 Task: Look for space in Zheleznovodsk, Russia from 8th June, 2023 to 16th June, 2023 for 2 adults in price range Rs.10000 to Rs.15000. Place can be entire place with 1  bedroom having 1 bed and 1 bathroom. Property type can be house, flat, guest house, hotel. Booking option can be shelf check-in. Required host language is English.
Action: Mouse moved to (483, 103)
Screenshot: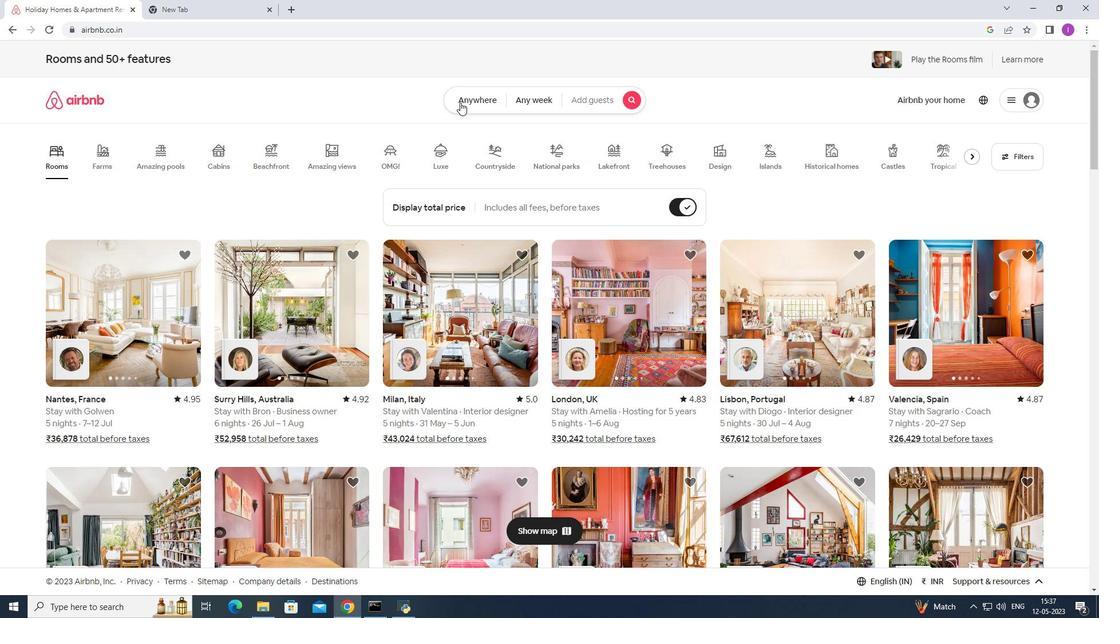 
Action: Mouse pressed left at (483, 103)
Screenshot: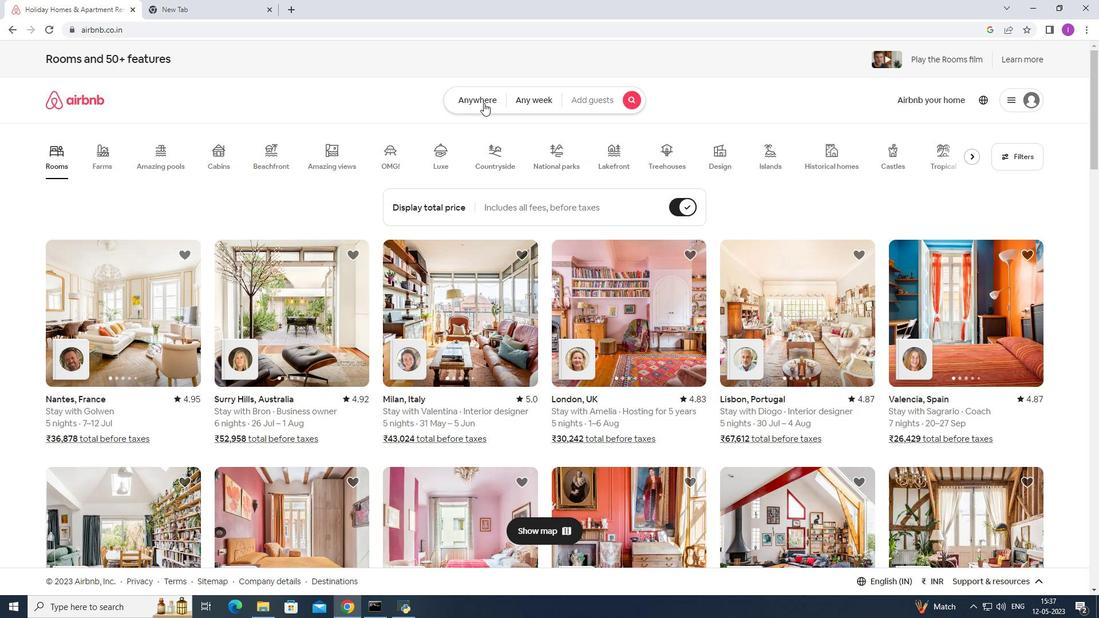 
Action: Mouse moved to (363, 151)
Screenshot: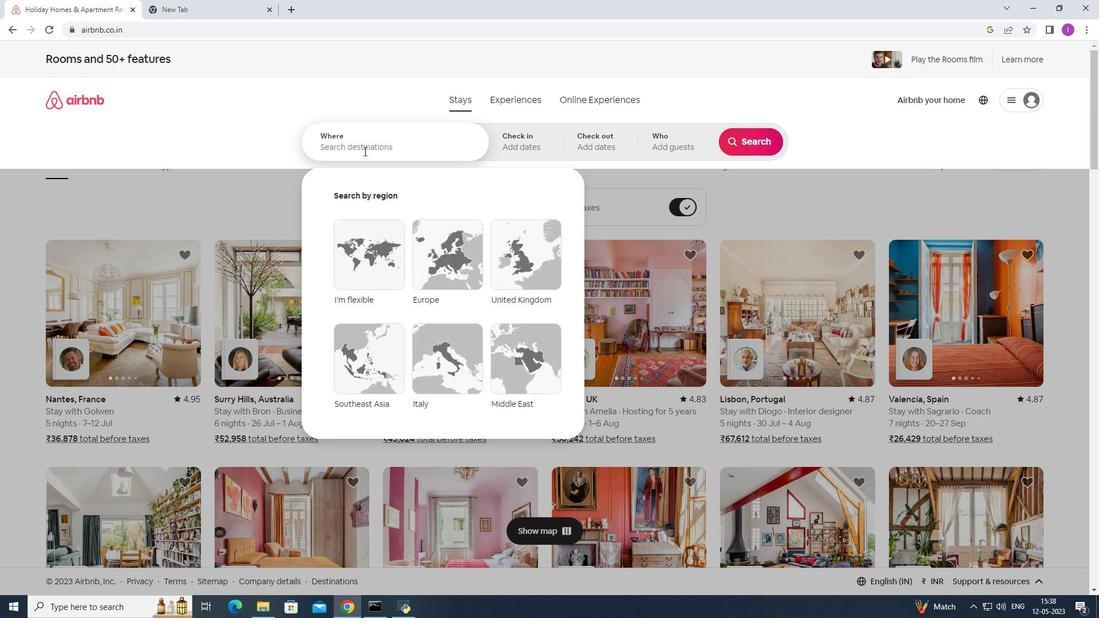 
Action: Mouse pressed left at (363, 151)
Screenshot: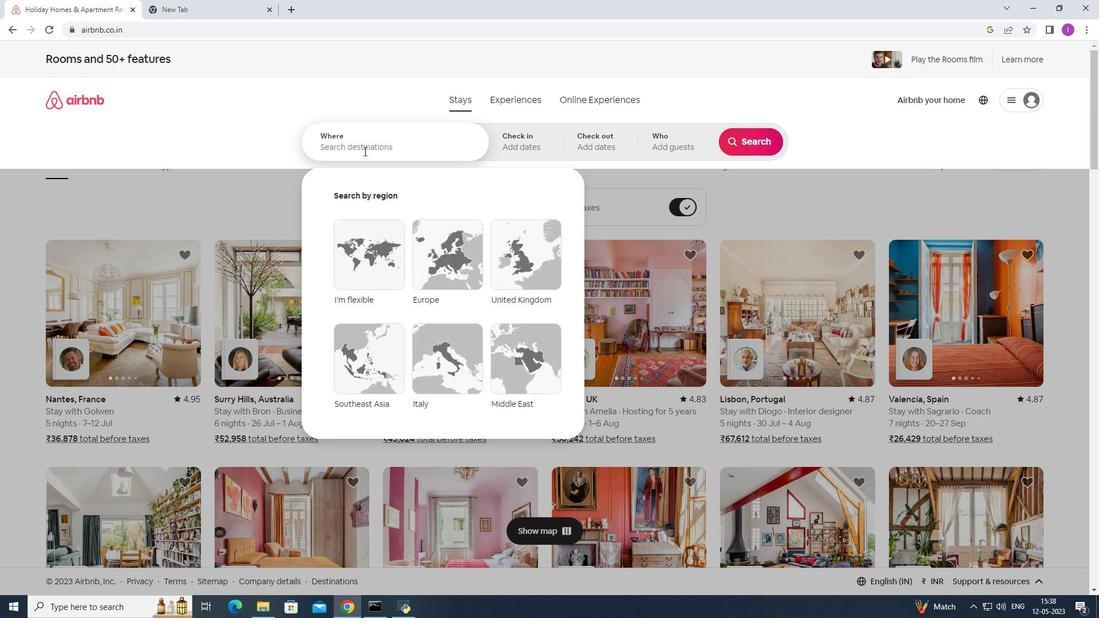 
Action: Key pressed <Key.shift>Zheleznovodsdk,<Key.shift><Key.shift><Key.shift><Key.shift><Key.shift>Russia
Screenshot: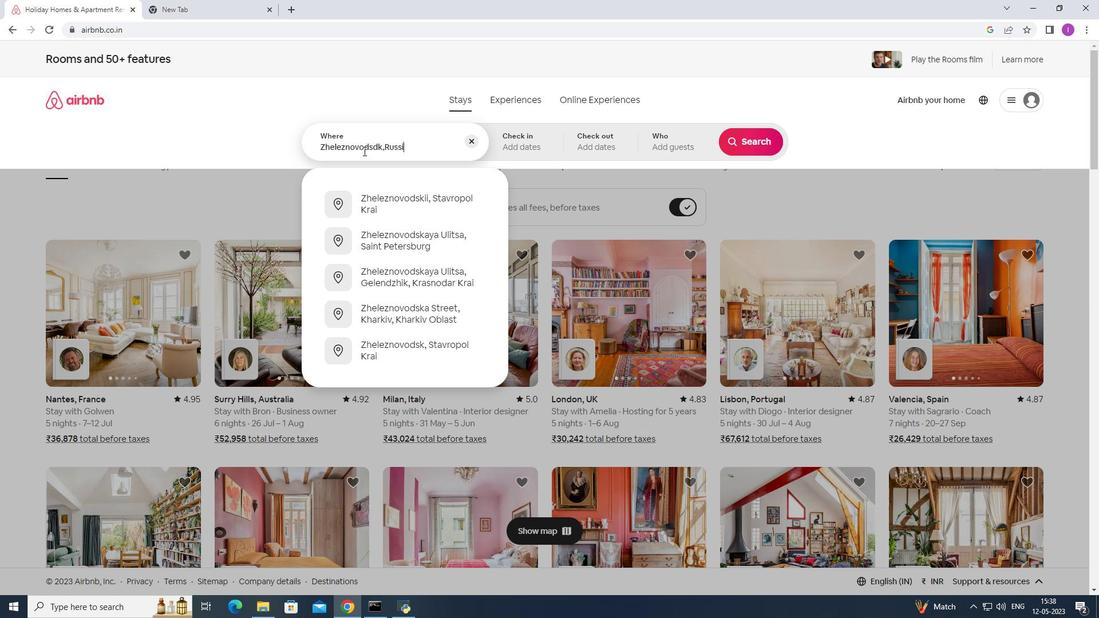 
Action: Mouse moved to (538, 142)
Screenshot: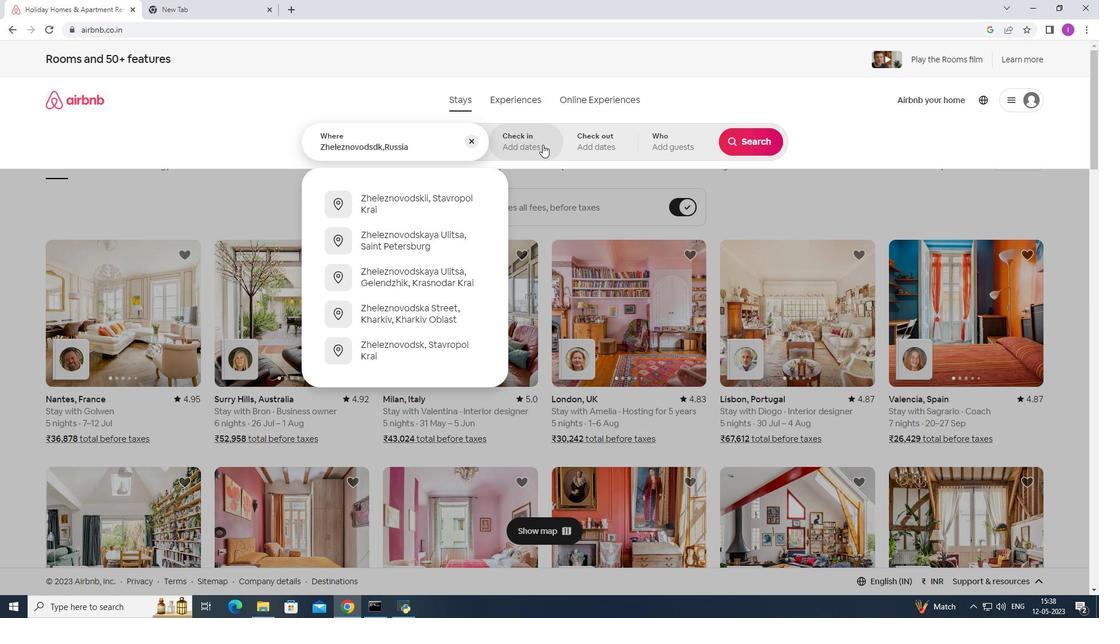 
Action: Mouse pressed left at (538, 142)
Screenshot: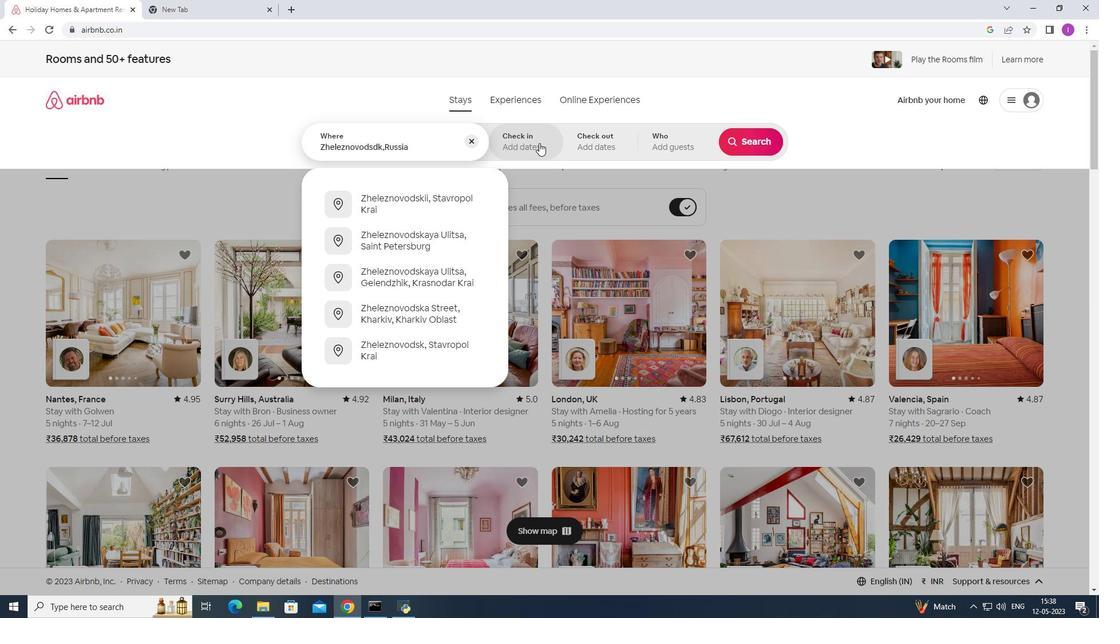 
Action: Mouse moved to (747, 227)
Screenshot: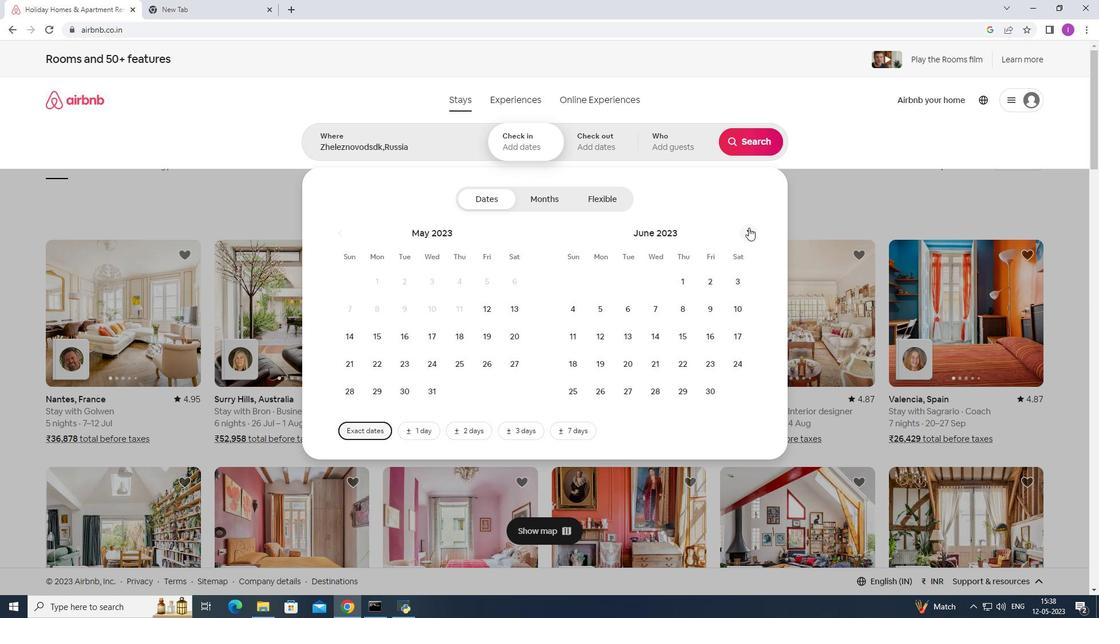
Action: Mouse pressed left at (747, 227)
Screenshot: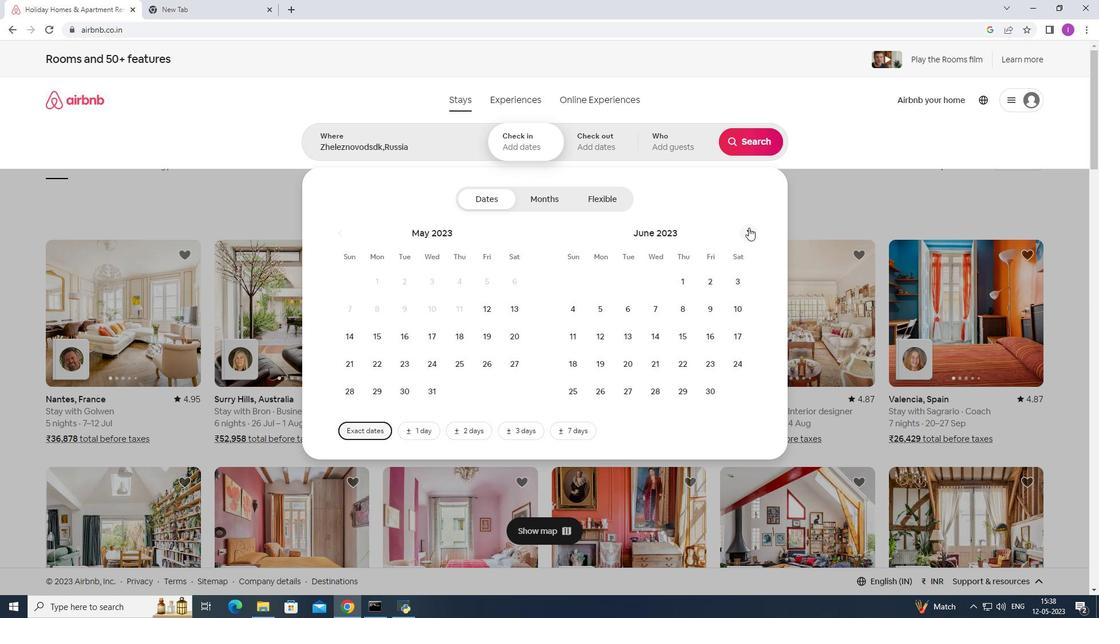 
Action: Mouse moved to (456, 310)
Screenshot: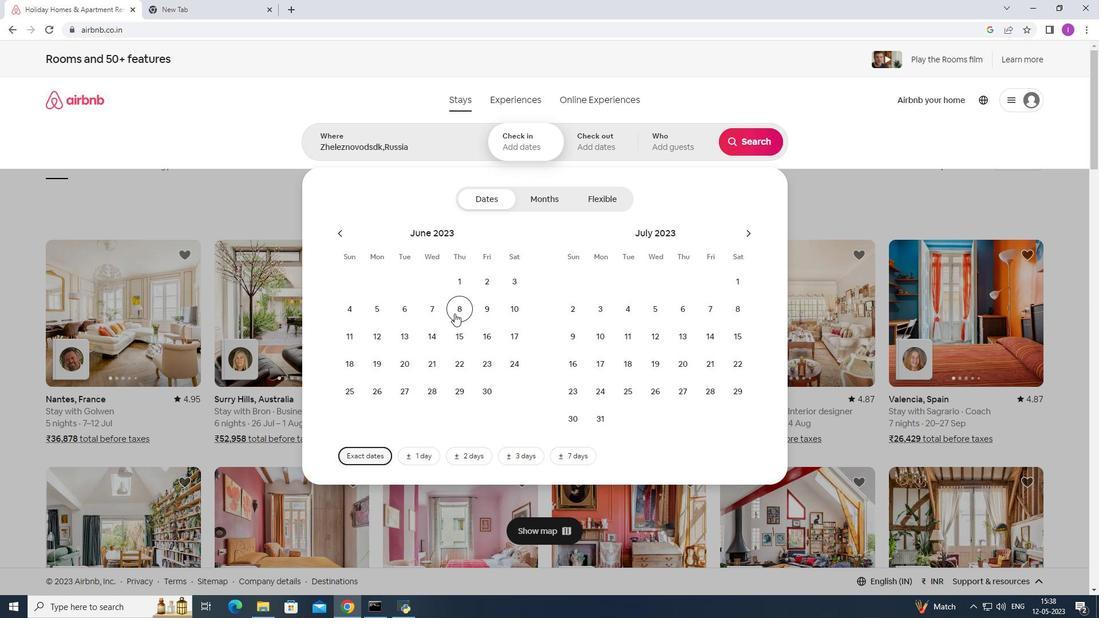 
Action: Mouse pressed left at (456, 310)
Screenshot: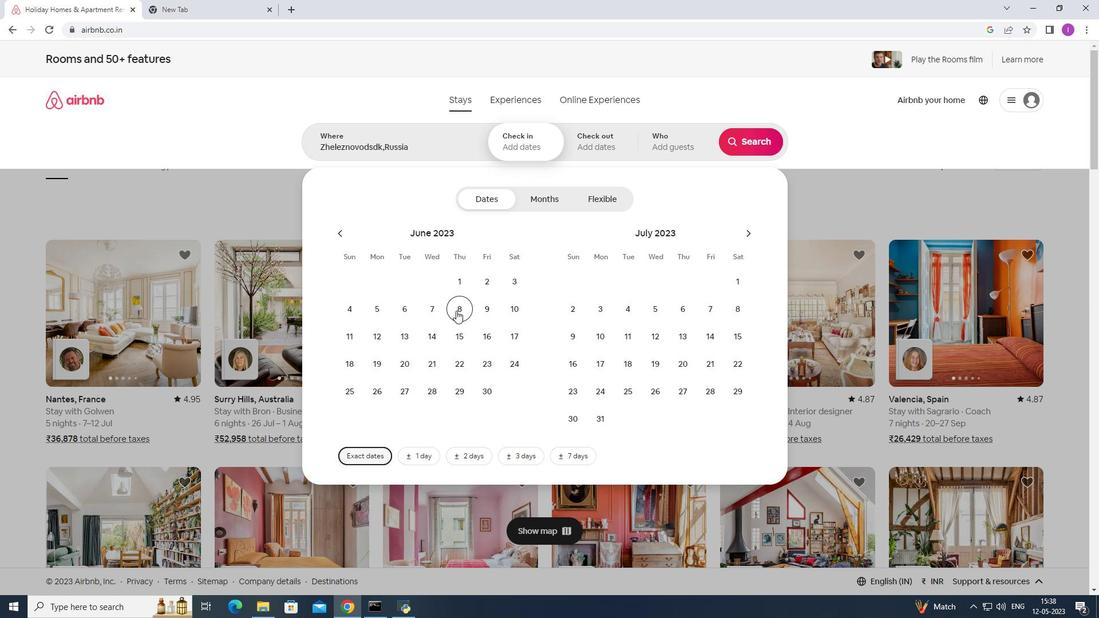 
Action: Mouse moved to (488, 335)
Screenshot: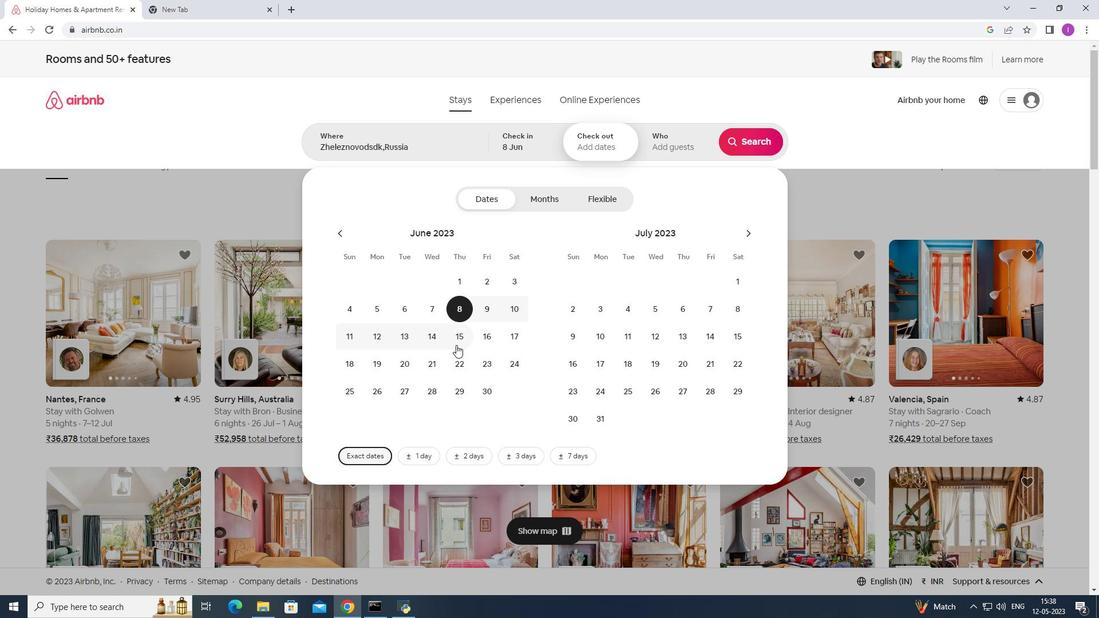 
Action: Mouse pressed left at (488, 335)
Screenshot: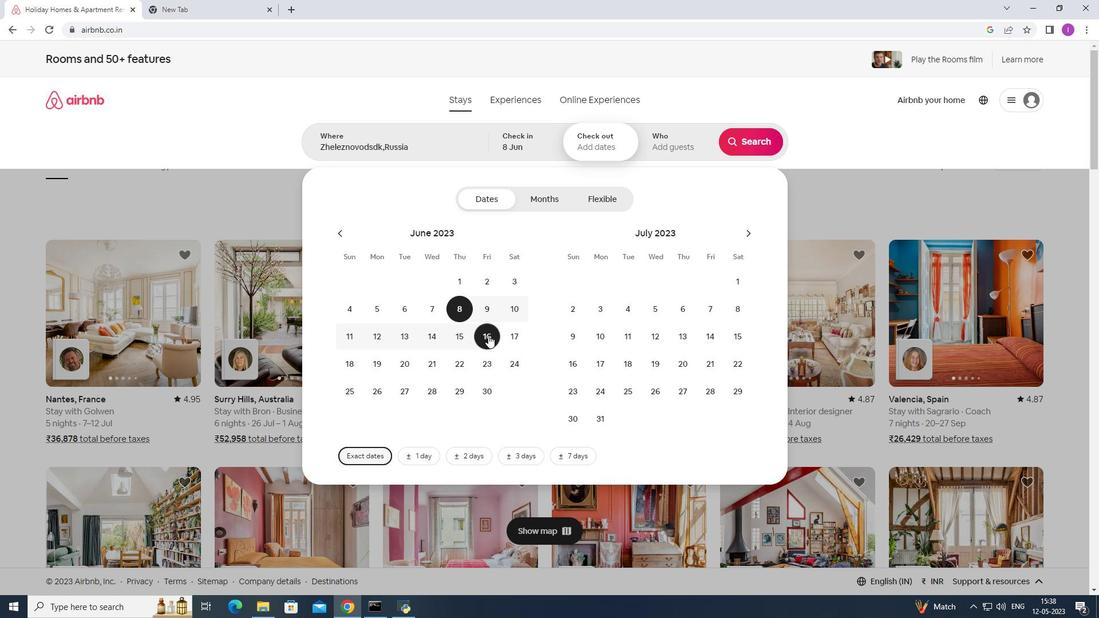 
Action: Mouse moved to (677, 152)
Screenshot: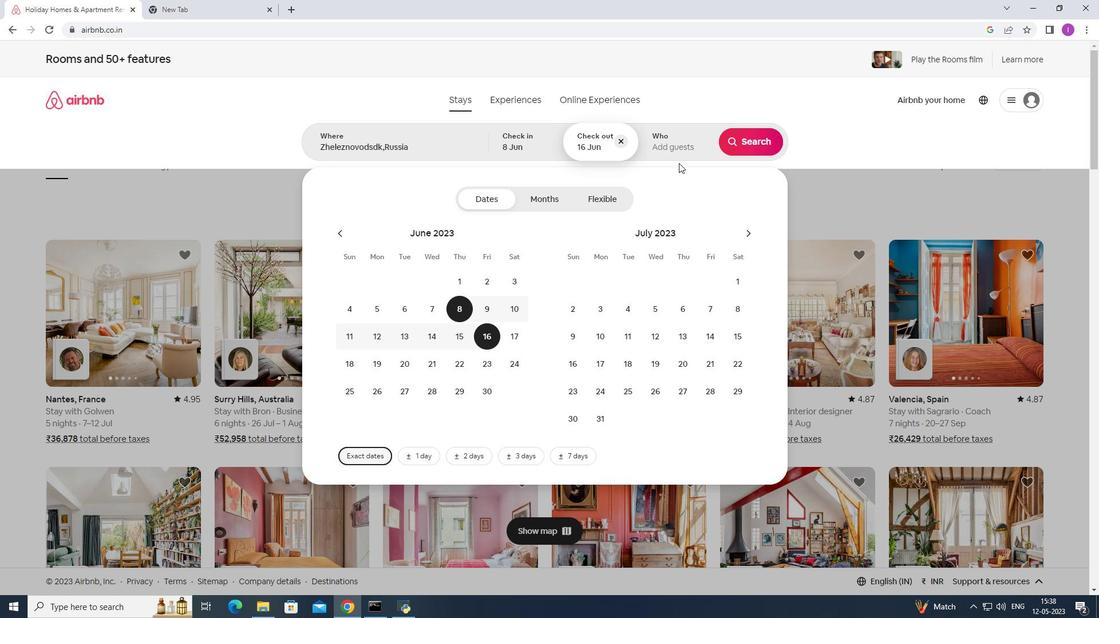
Action: Mouse pressed left at (677, 152)
Screenshot: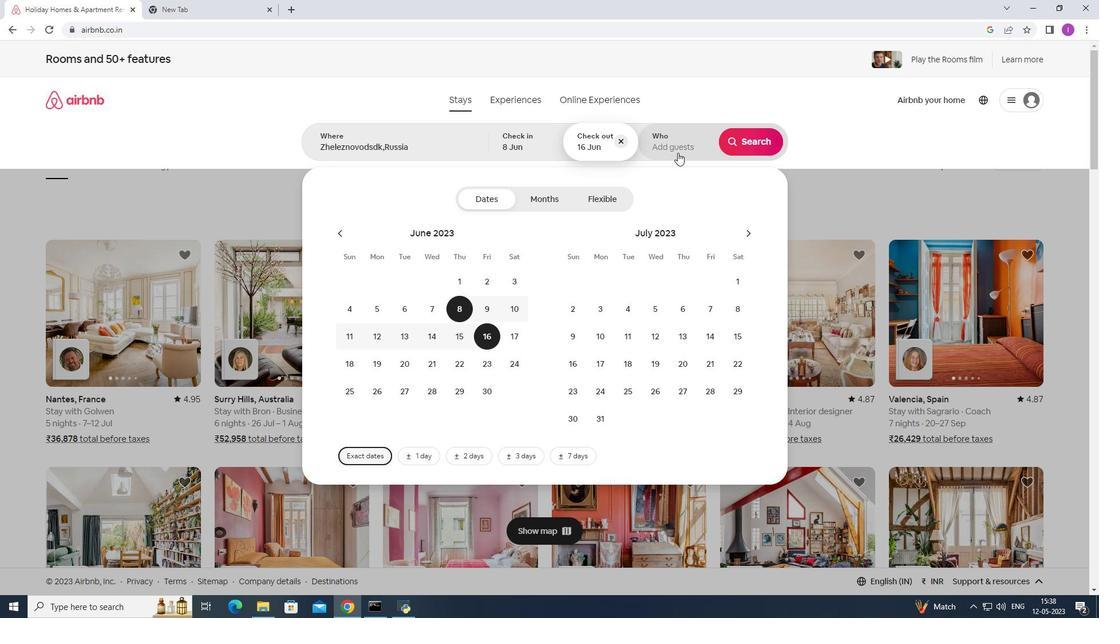 
Action: Mouse moved to (754, 202)
Screenshot: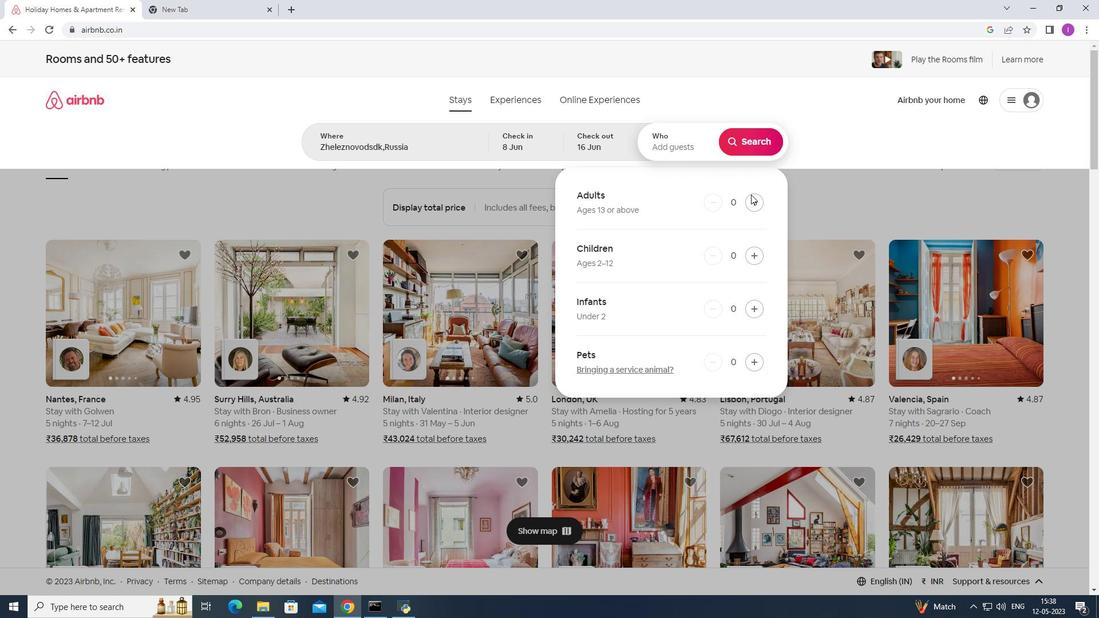 
Action: Mouse pressed left at (754, 202)
Screenshot: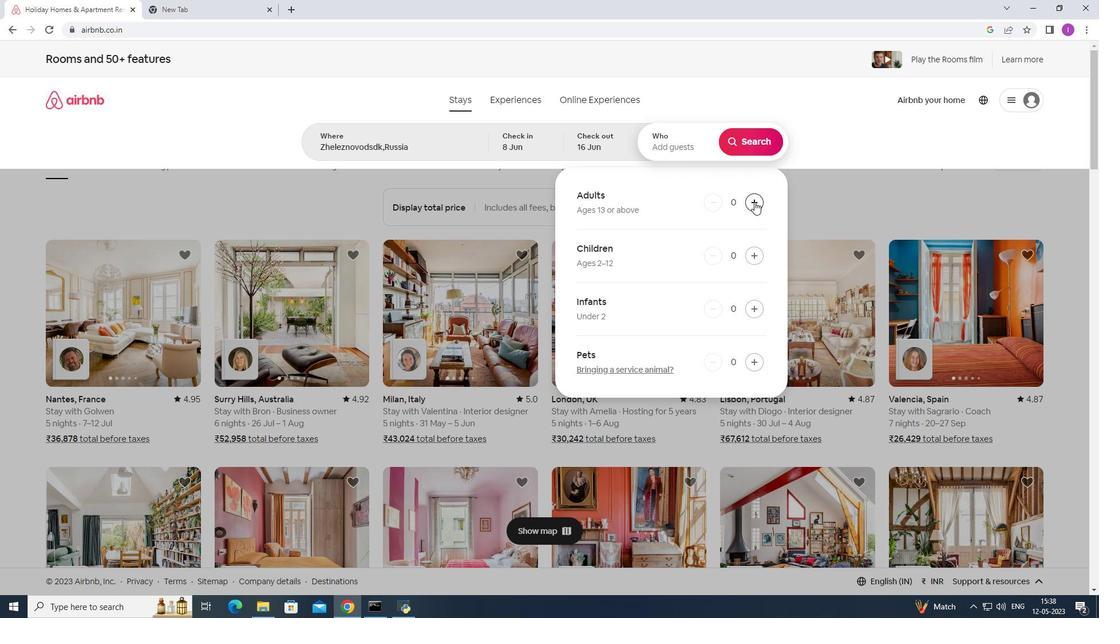 
Action: Mouse pressed left at (754, 202)
Screenshot: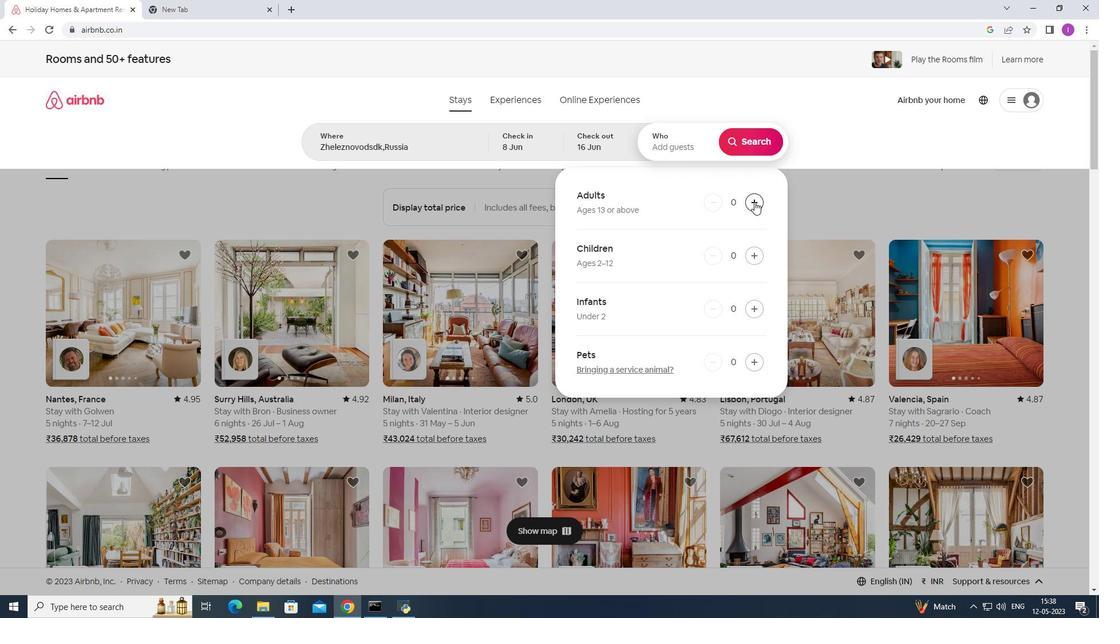 
Action: Mouse pressed left at (754, 202)
Screenshot: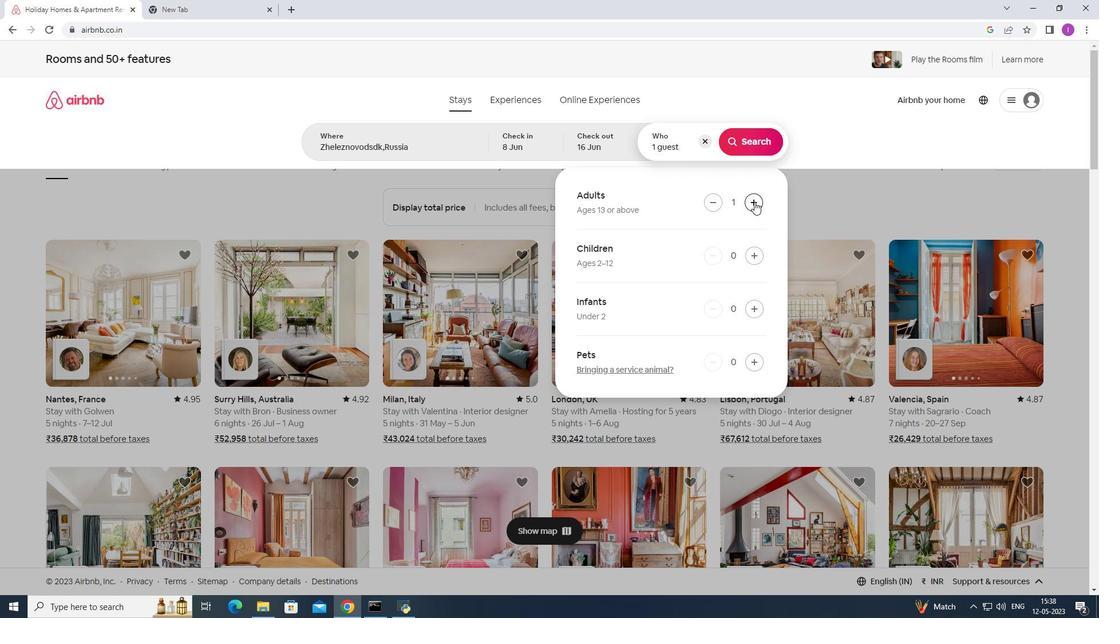 
Action: Mouse moved to (716, 206)
Screenshot: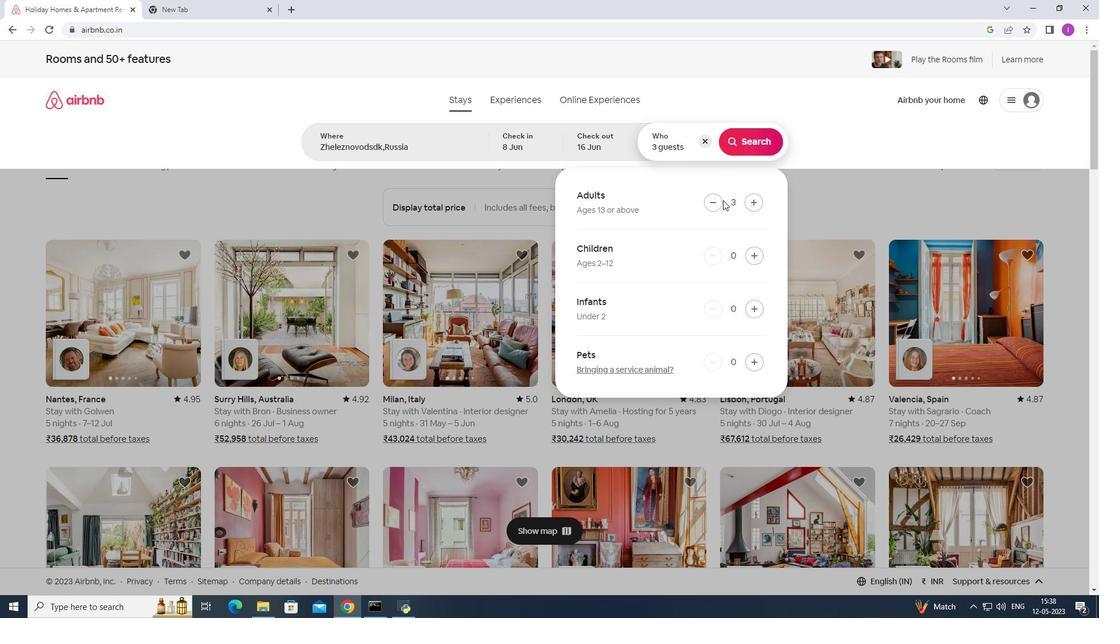 
Action: Mouse pressed left at (716, 206)
Screenshot: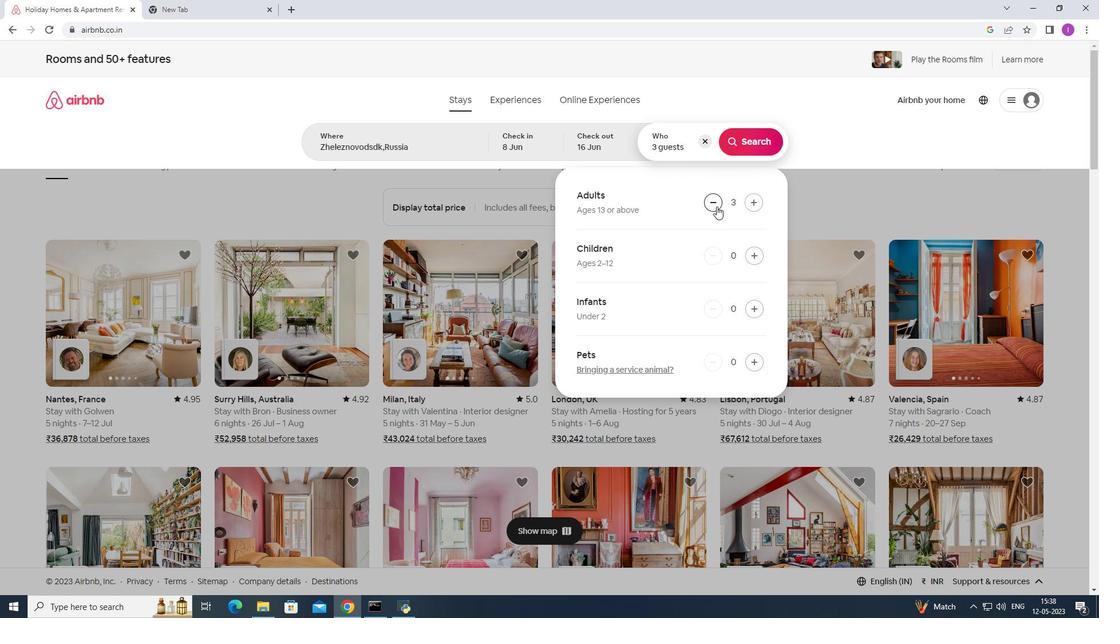
Action: Mouse moved to (743, 155)
Screenshot: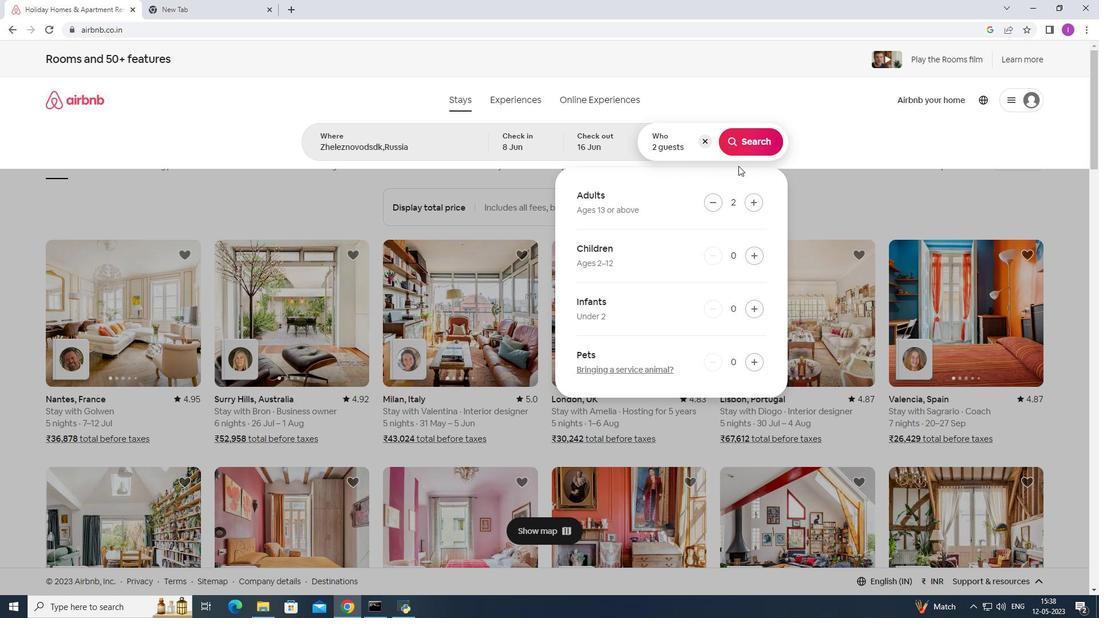 
Action: Mouse pressed left at (743, 155)
Screenshot: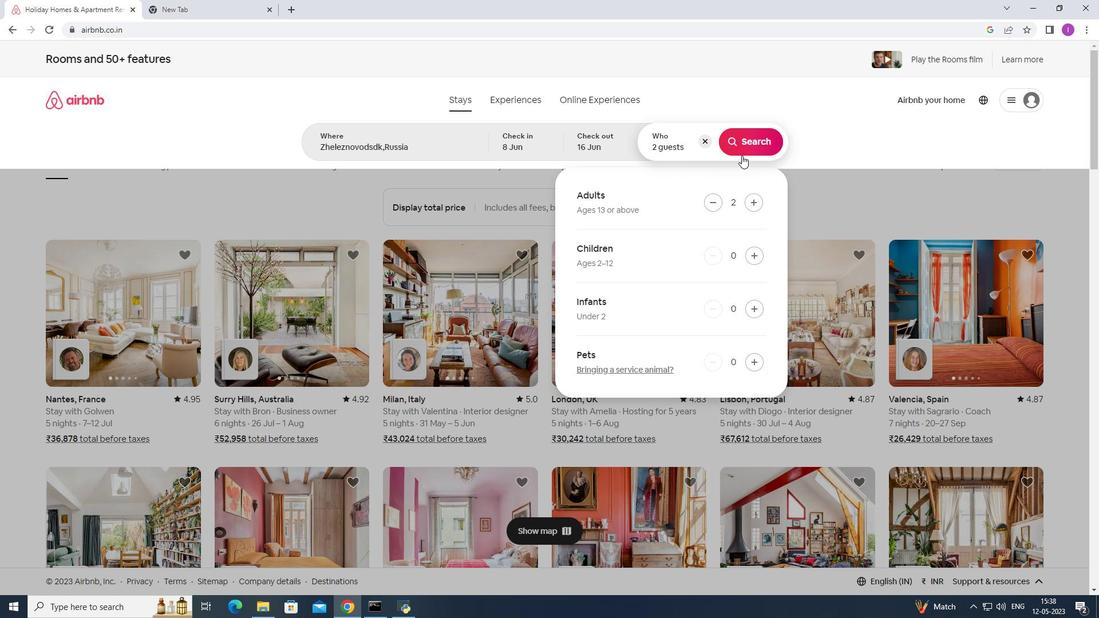 
Action: Mouse moved to (1034, 103)
Screenshot: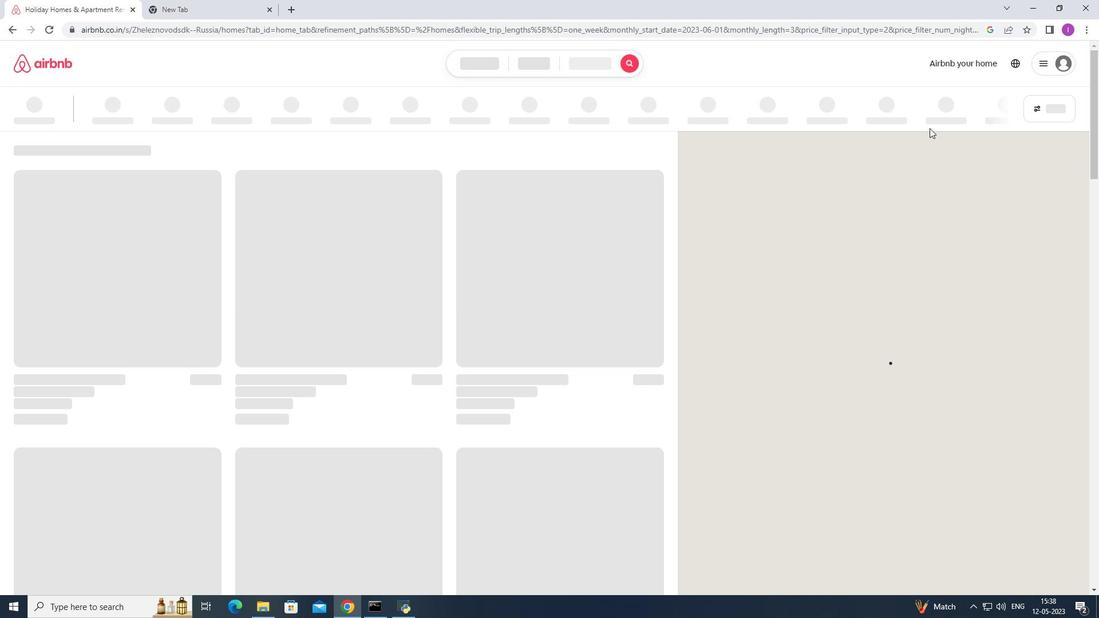 
Action: Mouse pressed left at (1034, 103)
Screenshot: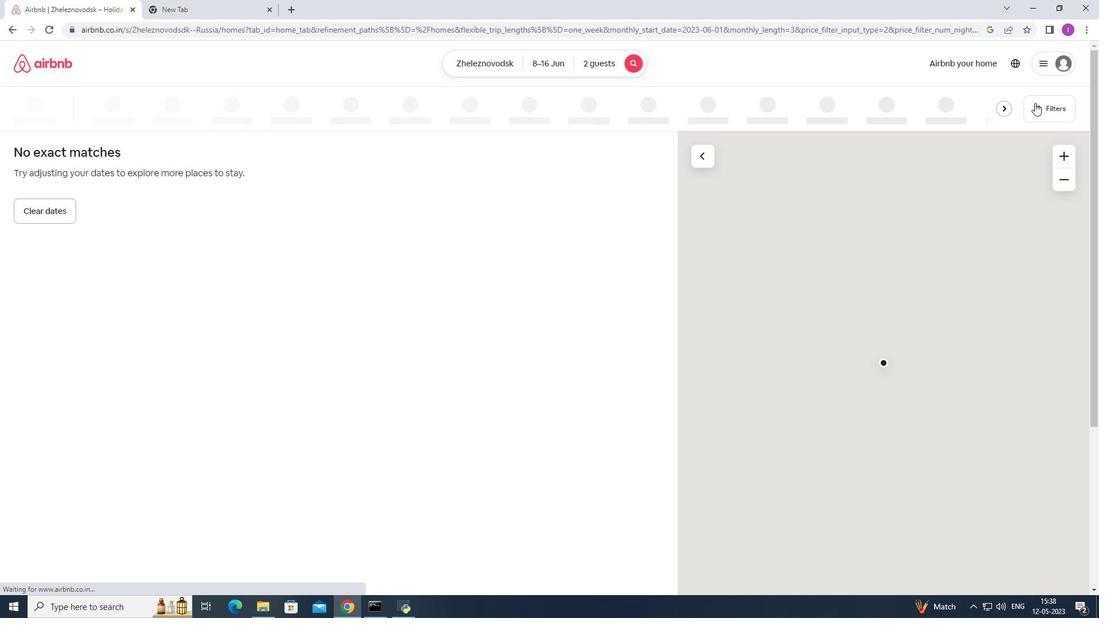 
Action: Mouse moved to (625, 388)
Screenshot: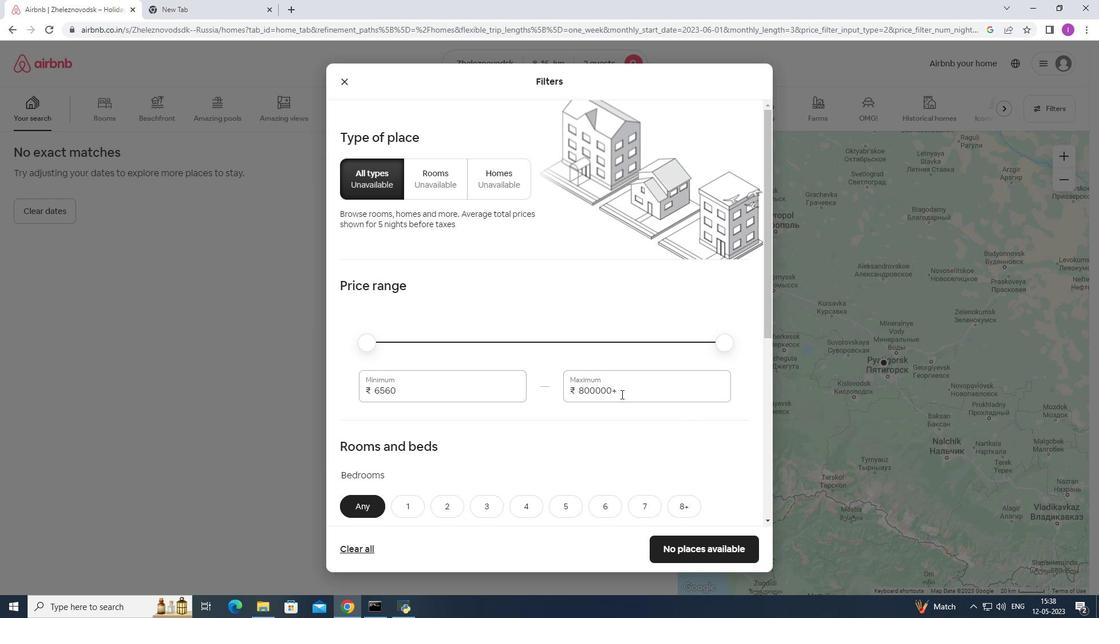 
Action: Mouse pressed left at (625, 388)
Screenshot: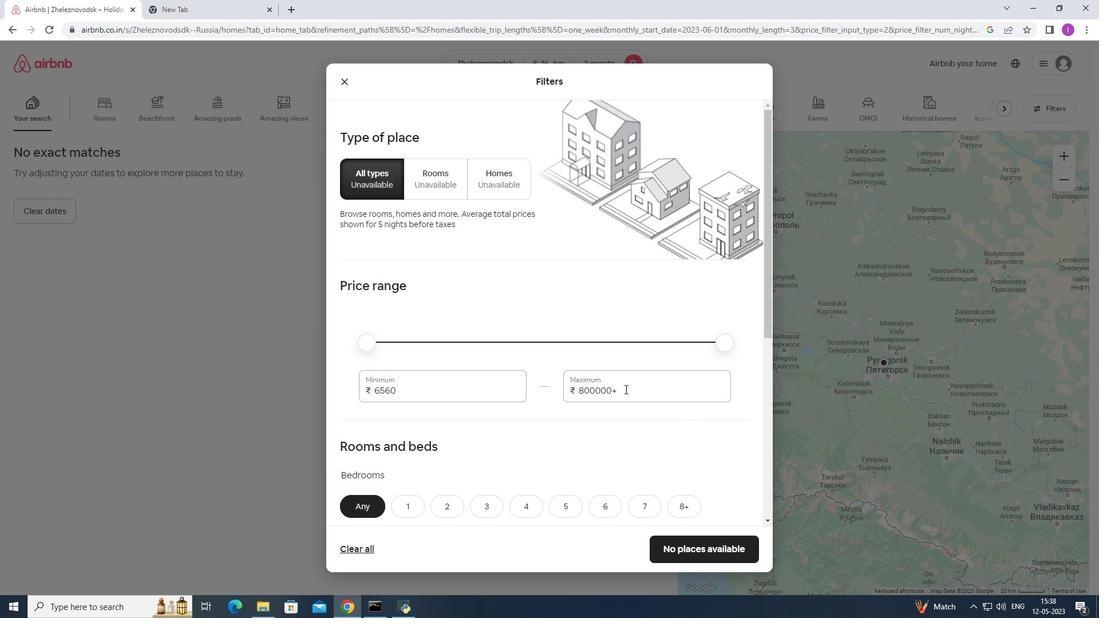 
Action: Mouse moved to (571, 393)
Screenshot: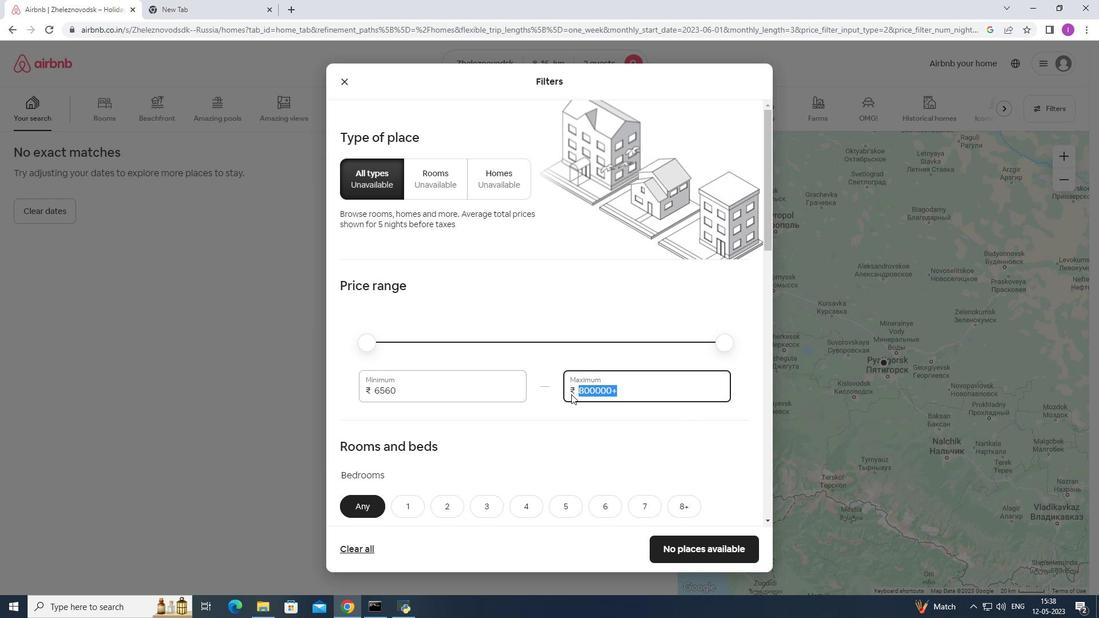 
Action: Key pressed 1
Screenshot: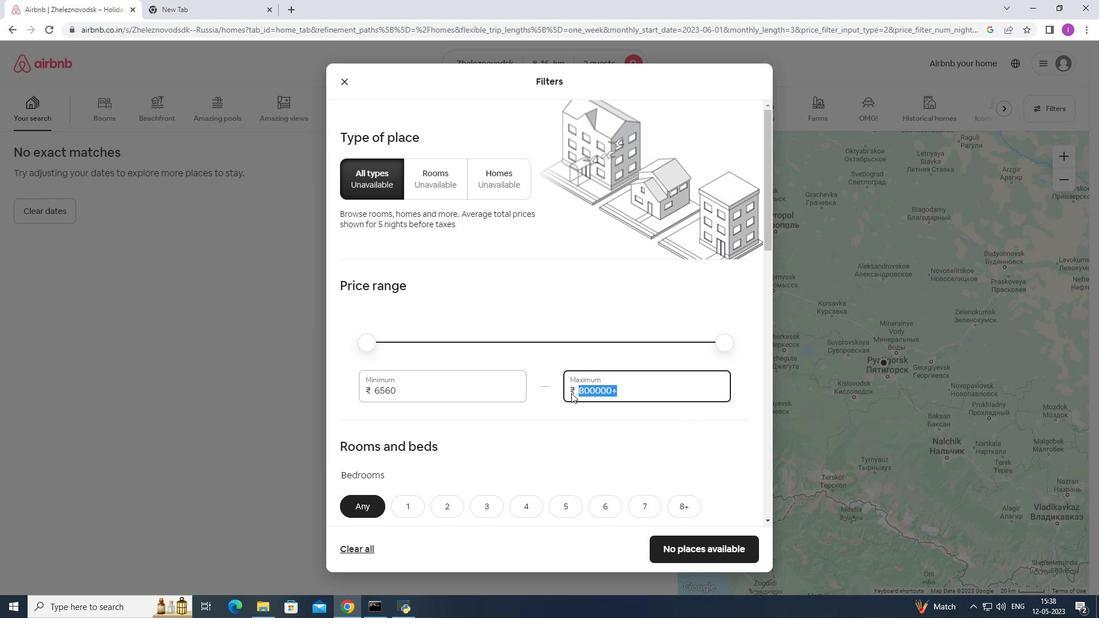 
Action: Mouse moved to (571, 392)
Screenshot: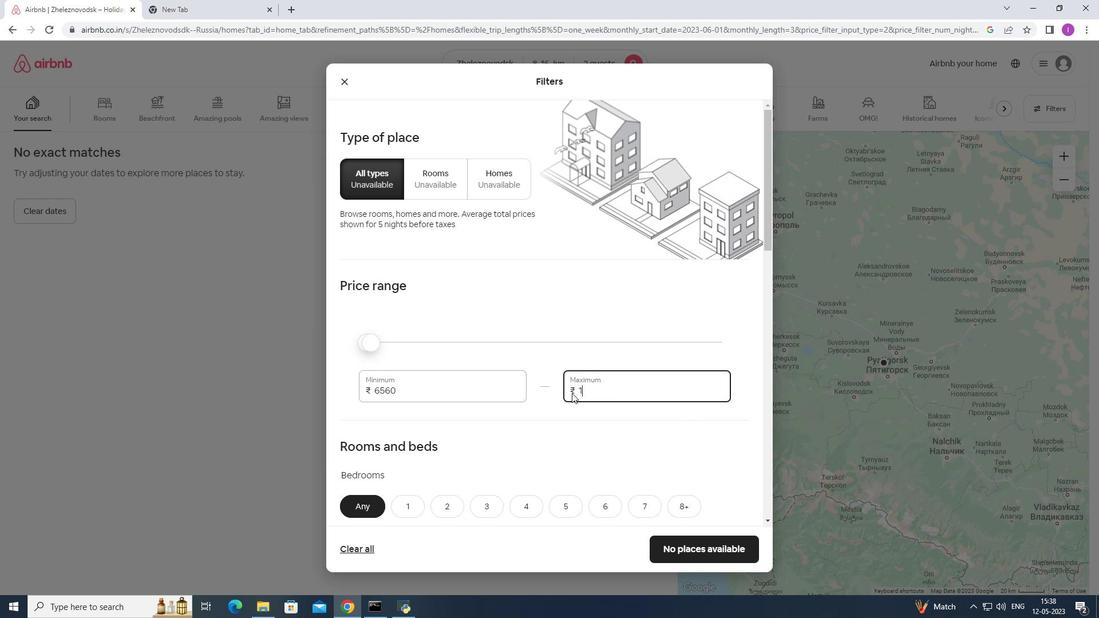 
Action: Key pressed 5
Screenshot: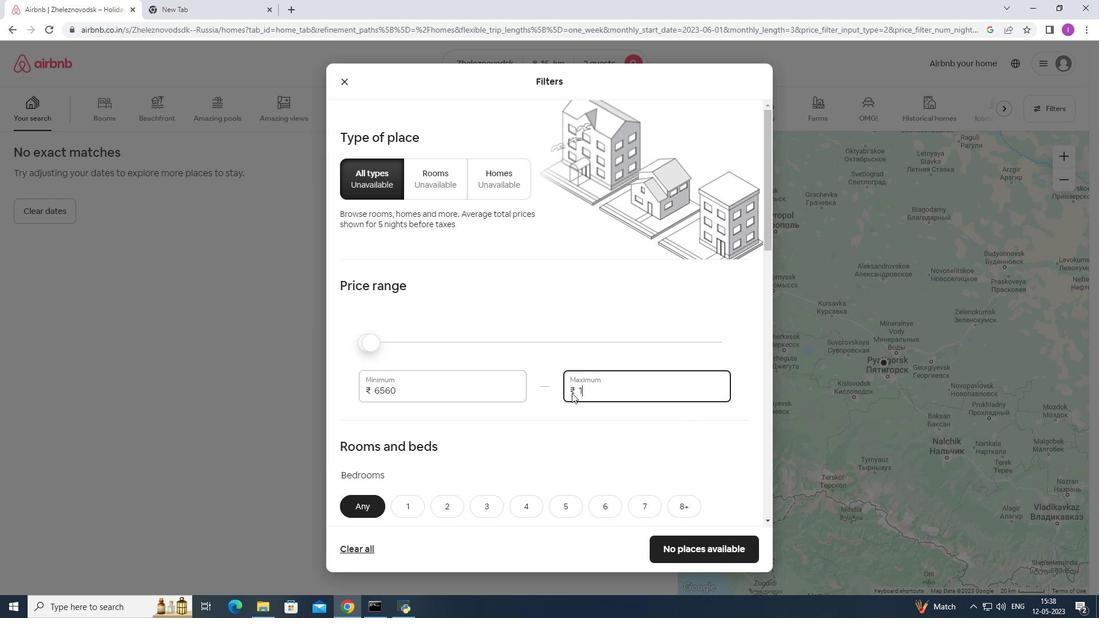 
Action: Mouse moved to (573, 392)
Screenshot: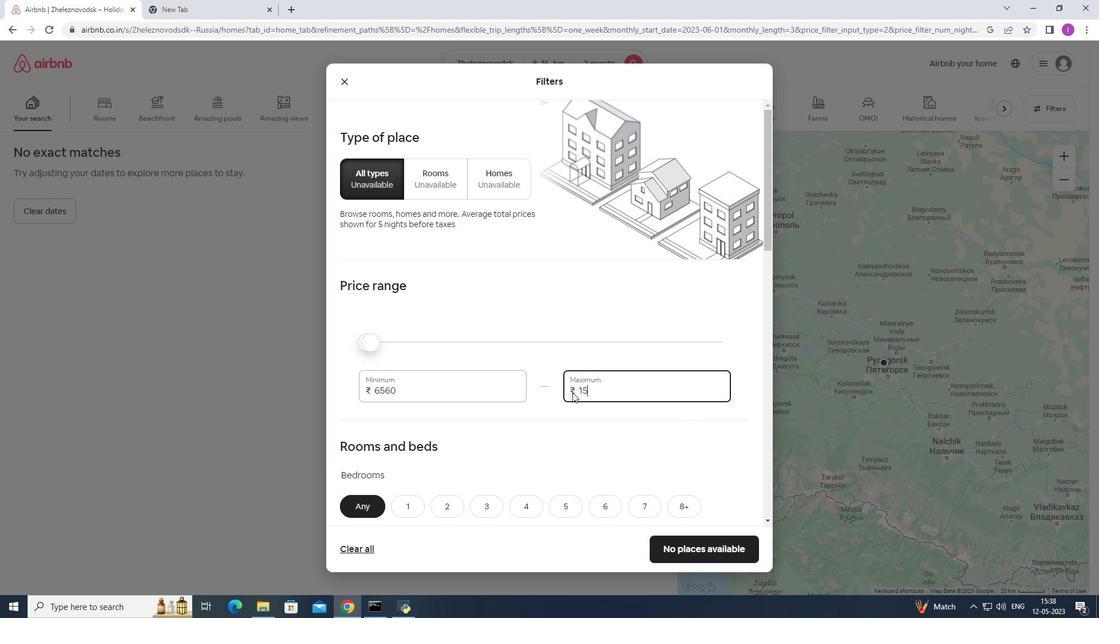 
Action: Key pressed 0
Screenshot: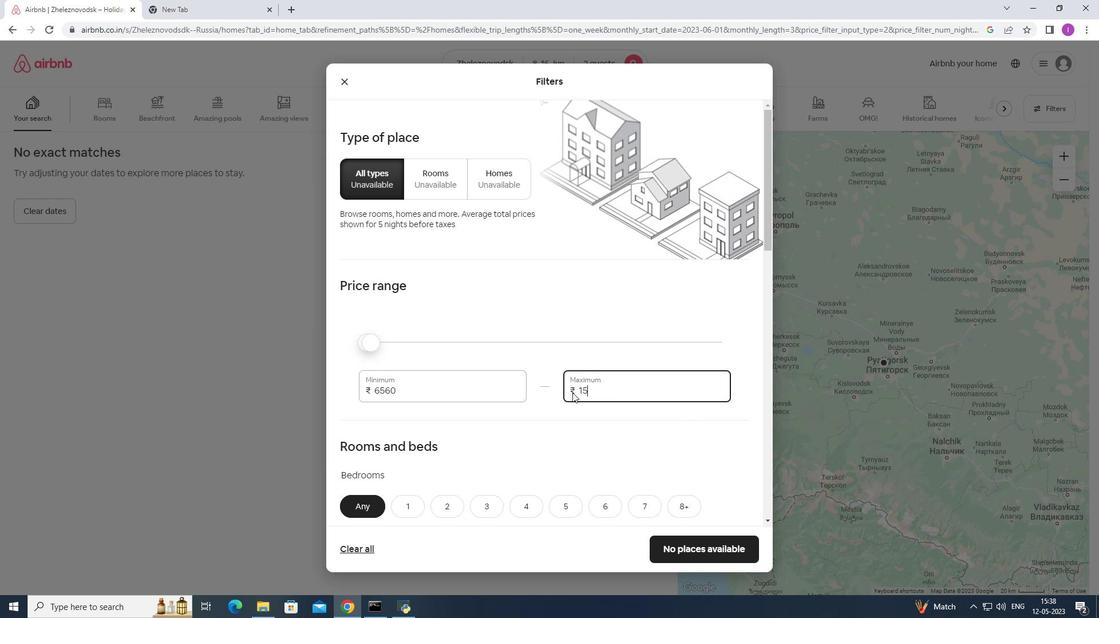 
Action: Mouse moved to (573, 392)
Screenshot: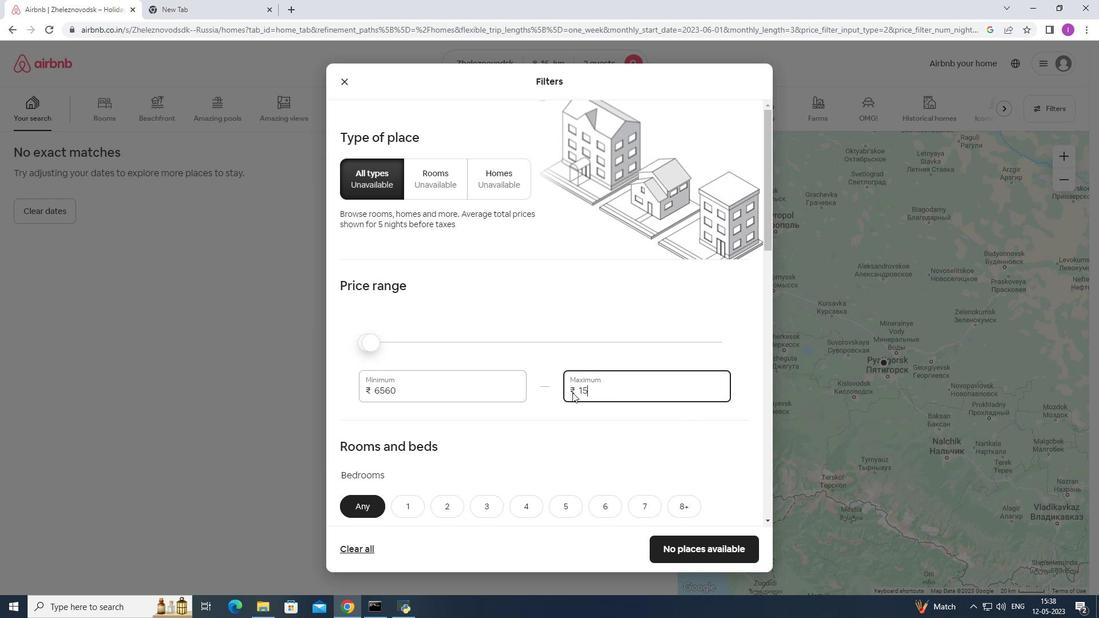 
Action: Key pressed 0
Screenshot: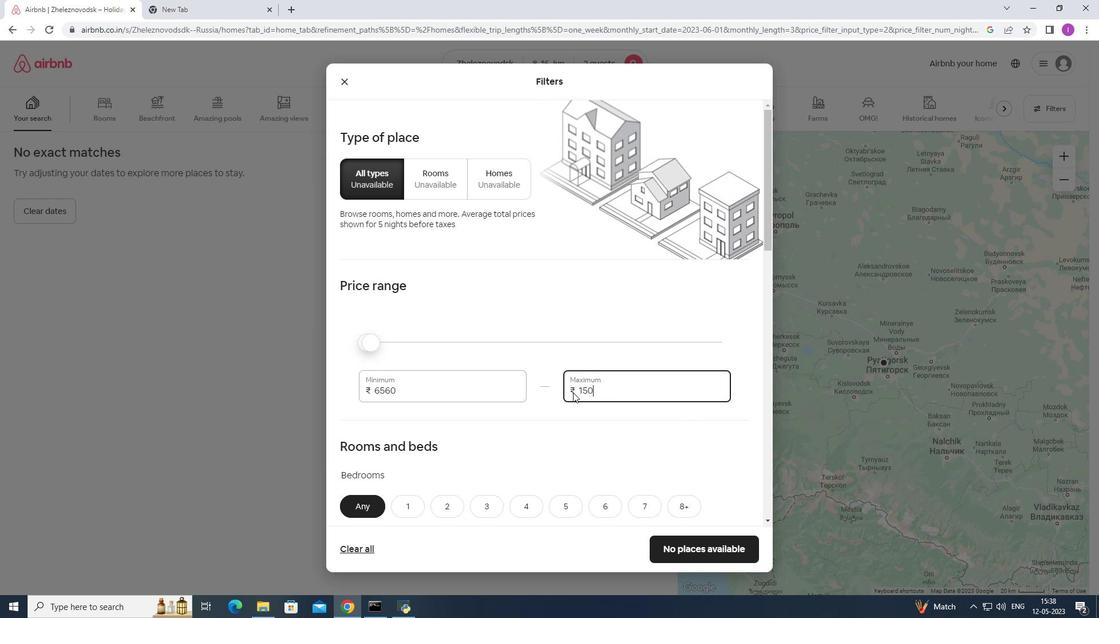 
Action: Mouse moved to (575, 391)
Screenshot: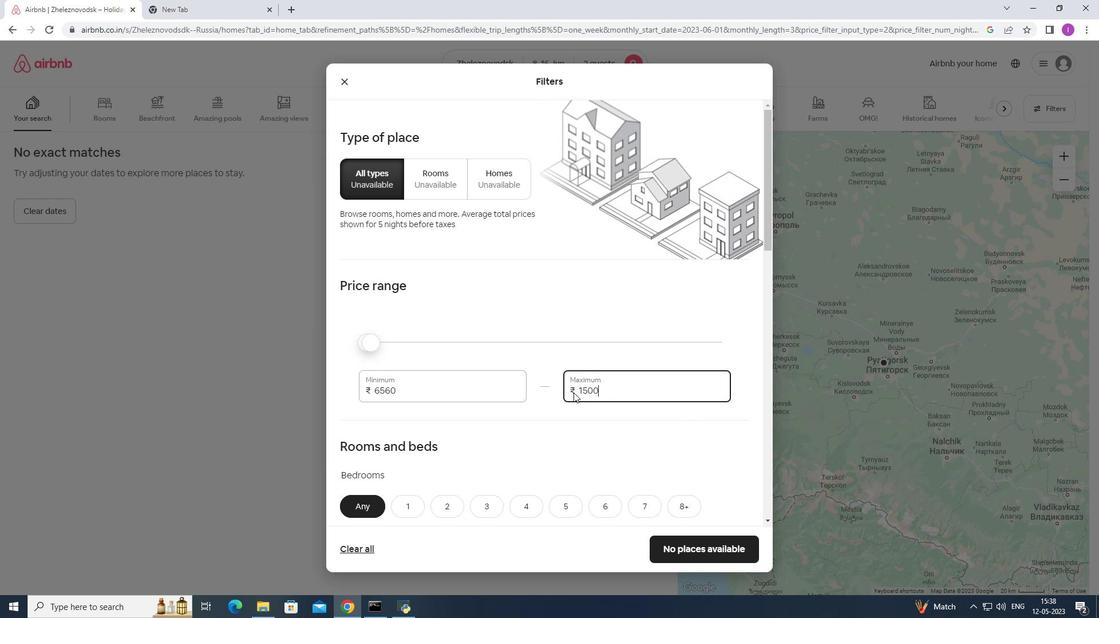 
Action: Key pressed 0
Screenshot: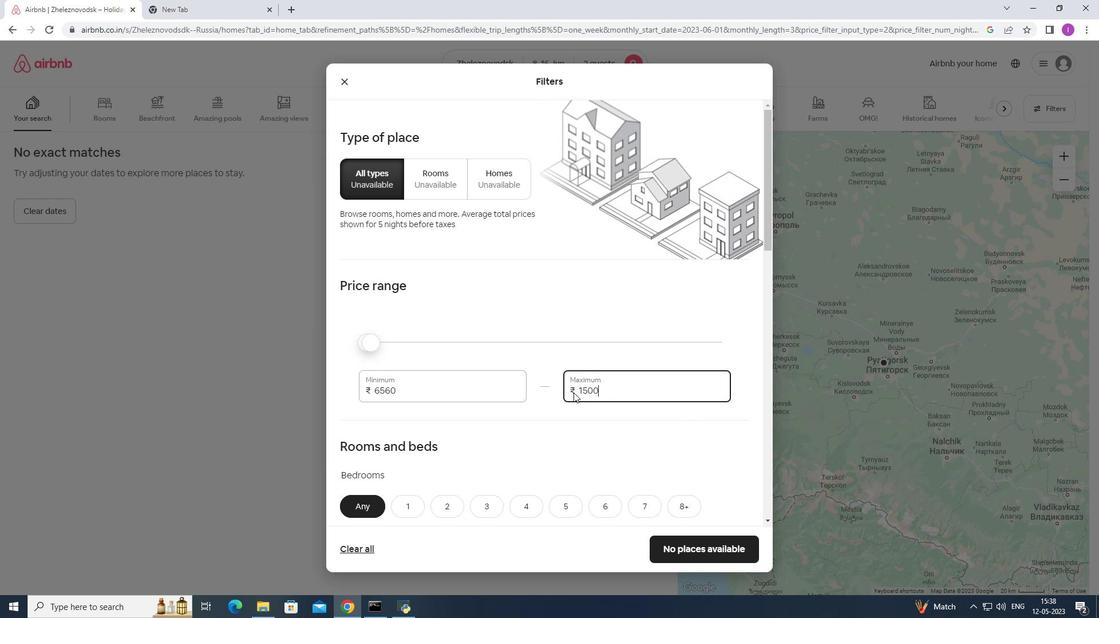
Action: Mouse moved to (405, 386)
Screenshot: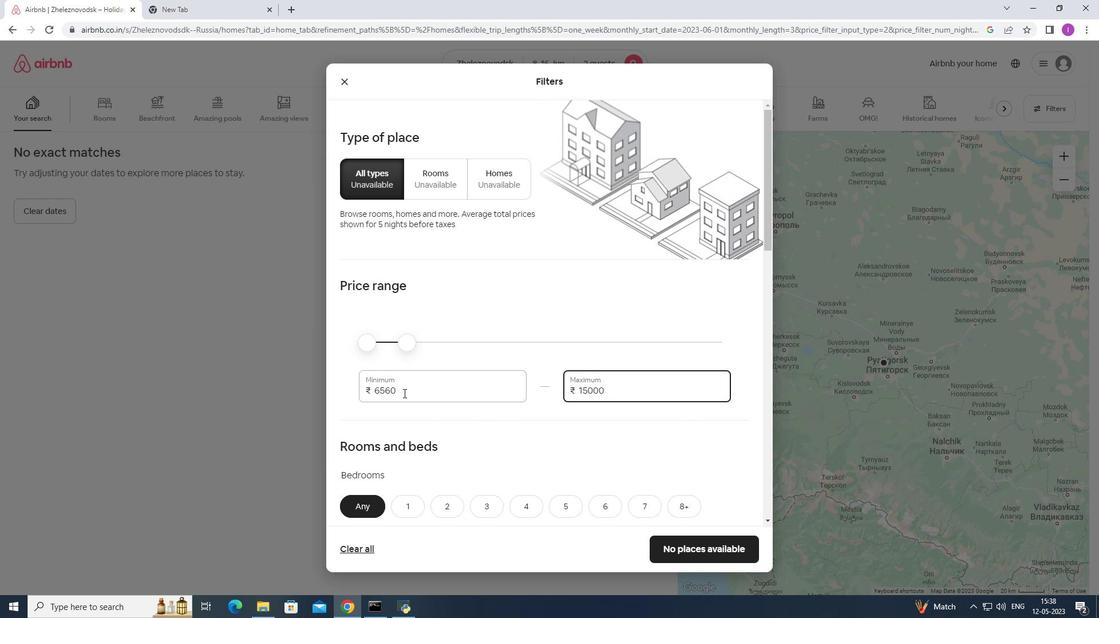 
Action: Mouse pressed left at (405, 386)
Screenshot: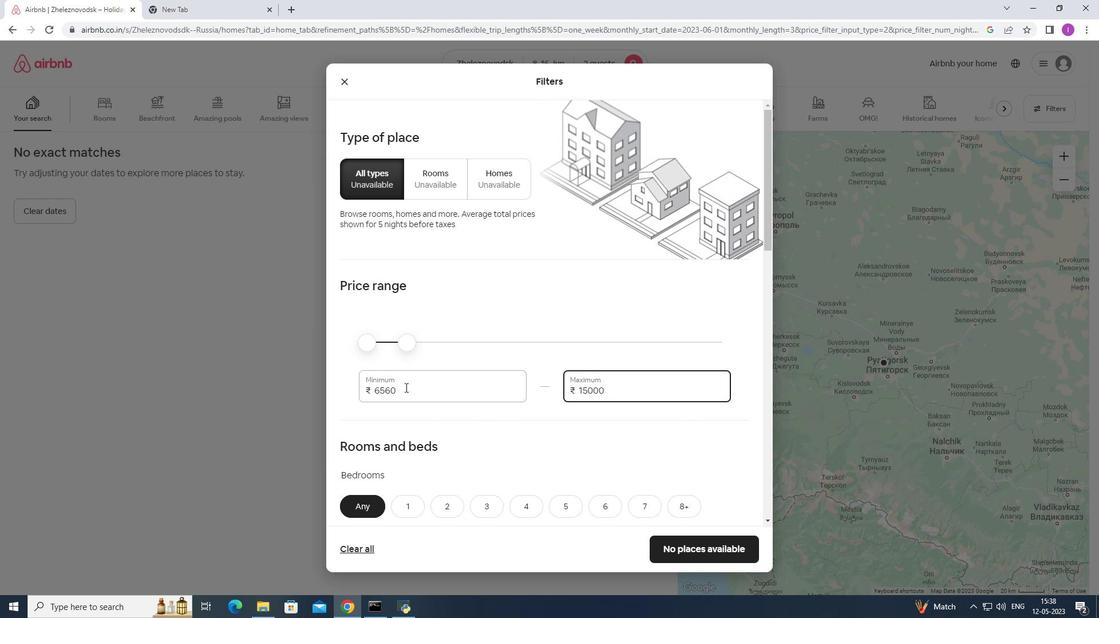 
Action: Mouse moved to (394, 384)
Screenshot: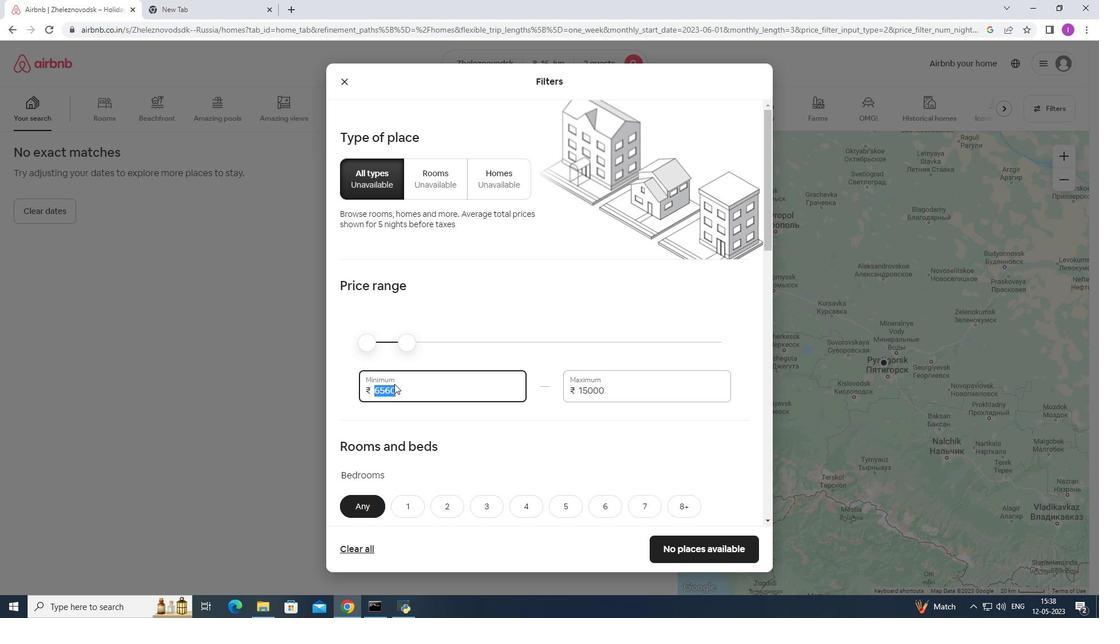 
Action: Key pressed 1
Screenshot: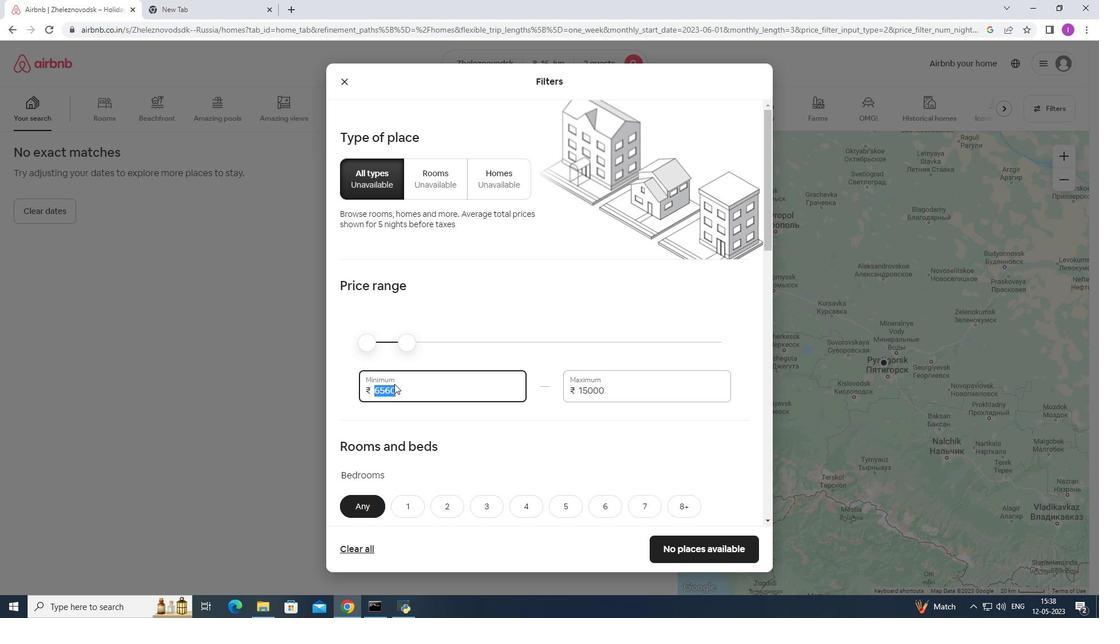 
Action: Mouse moved to (396, 383)
Screenshot: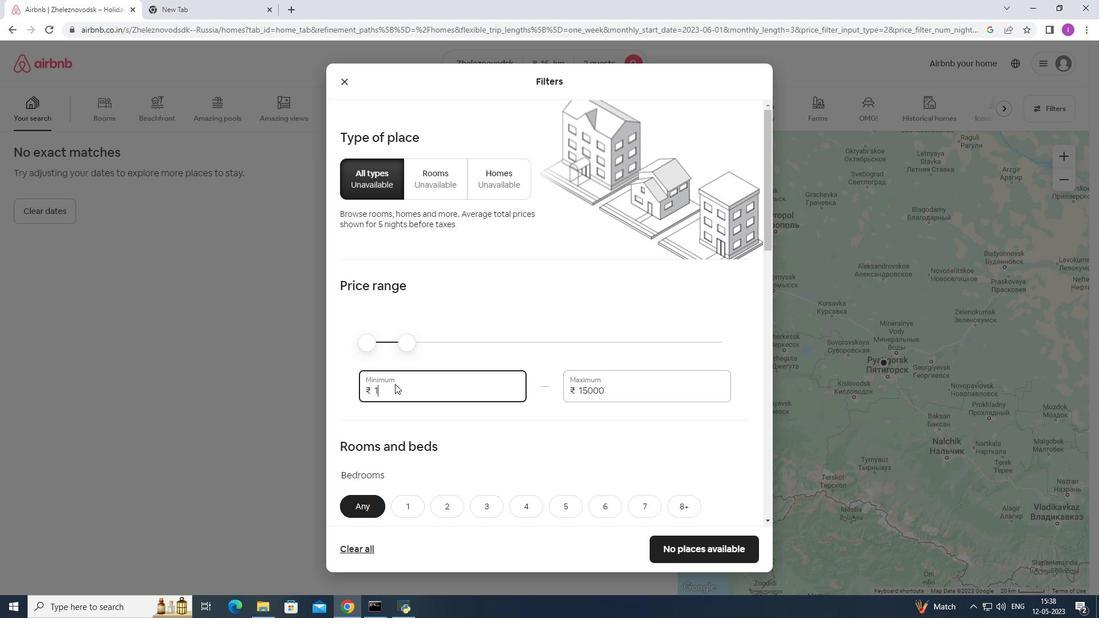 
Action: Key pressed 000
Screenshot: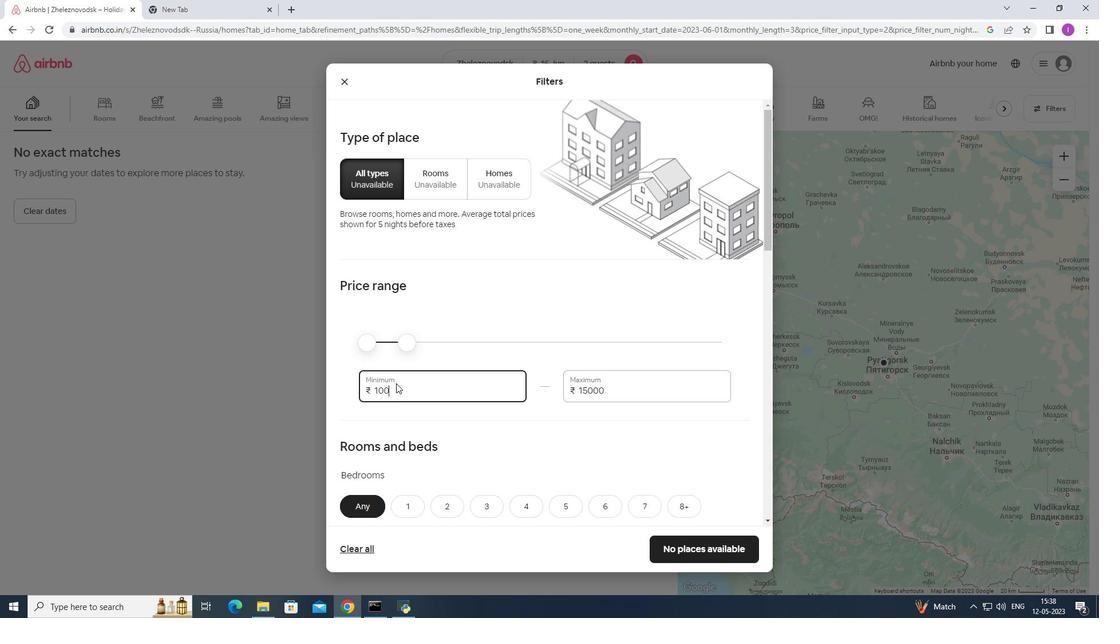 
Action: Mouse moved to (397, 382)
Screenshot: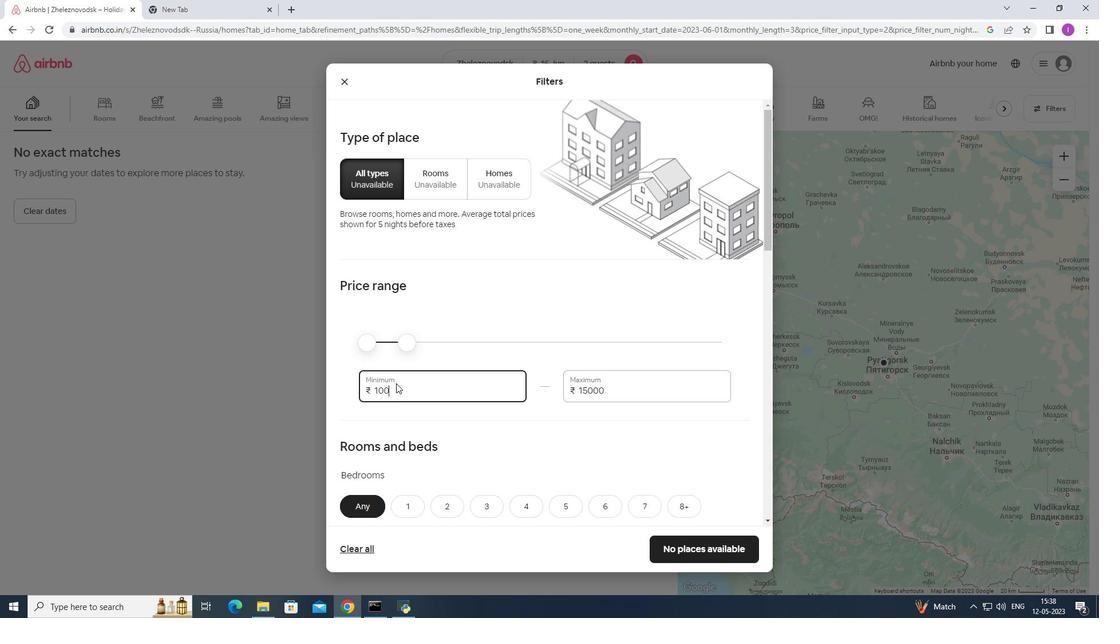 
Action: Key pressed 0
Screenshot: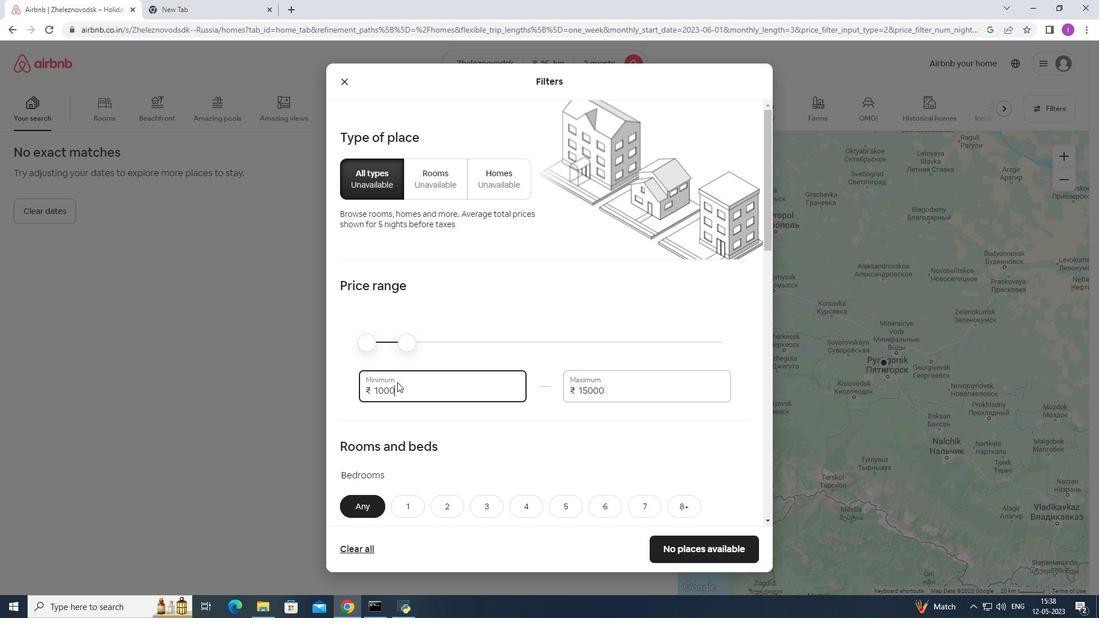 
Action: Mouse moved to (514, 430)
Screenshot: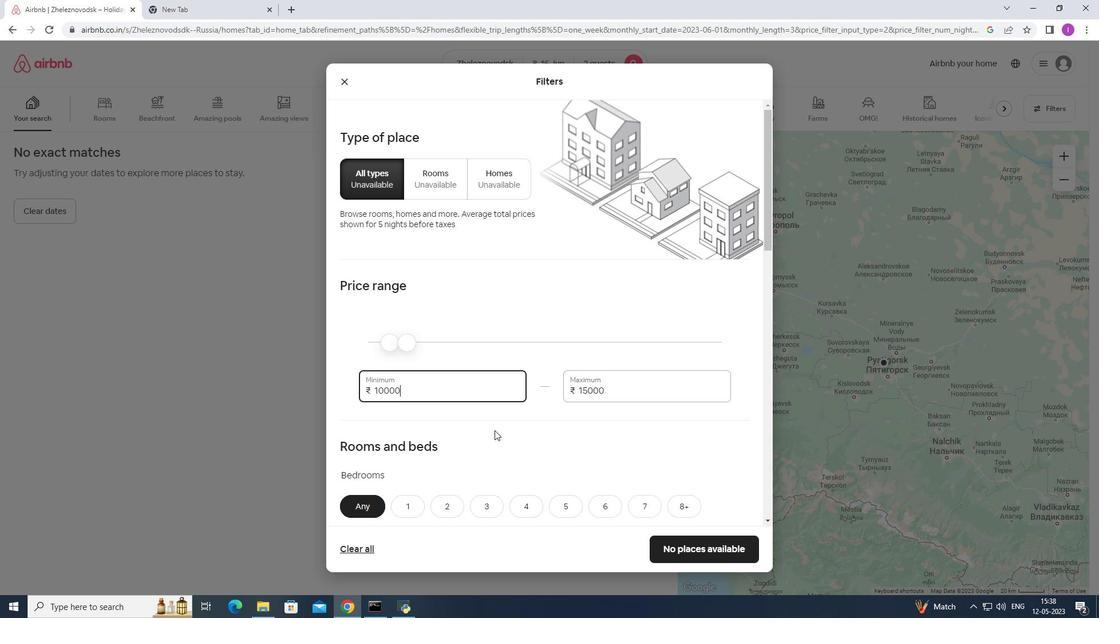 
Action: Mouse scrolled (514, 429) with delta (0, 0)
Screenshot: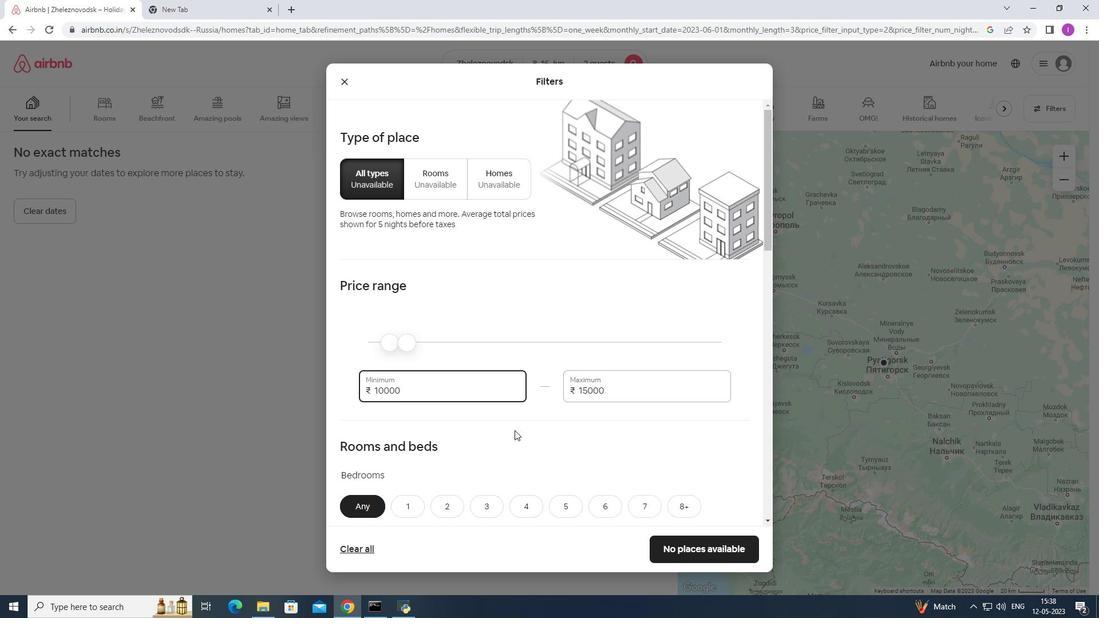 
Action: Mouse scrolled (514, 429) with delta (0, 0)
Screenshot: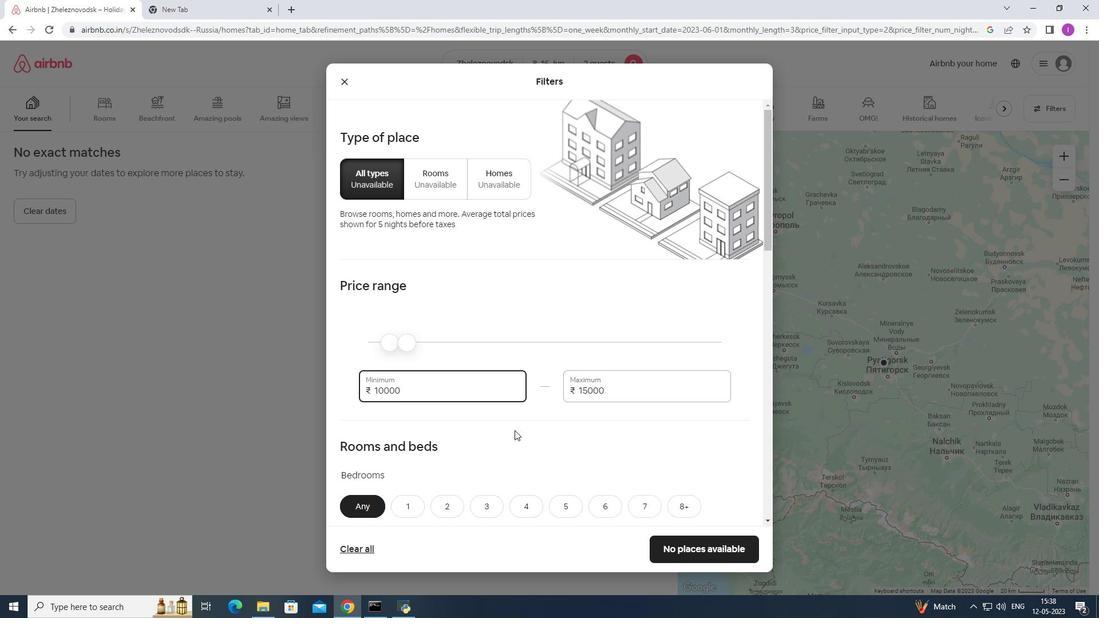 
Action: Mouse moved to (522, 425)
Screenshot: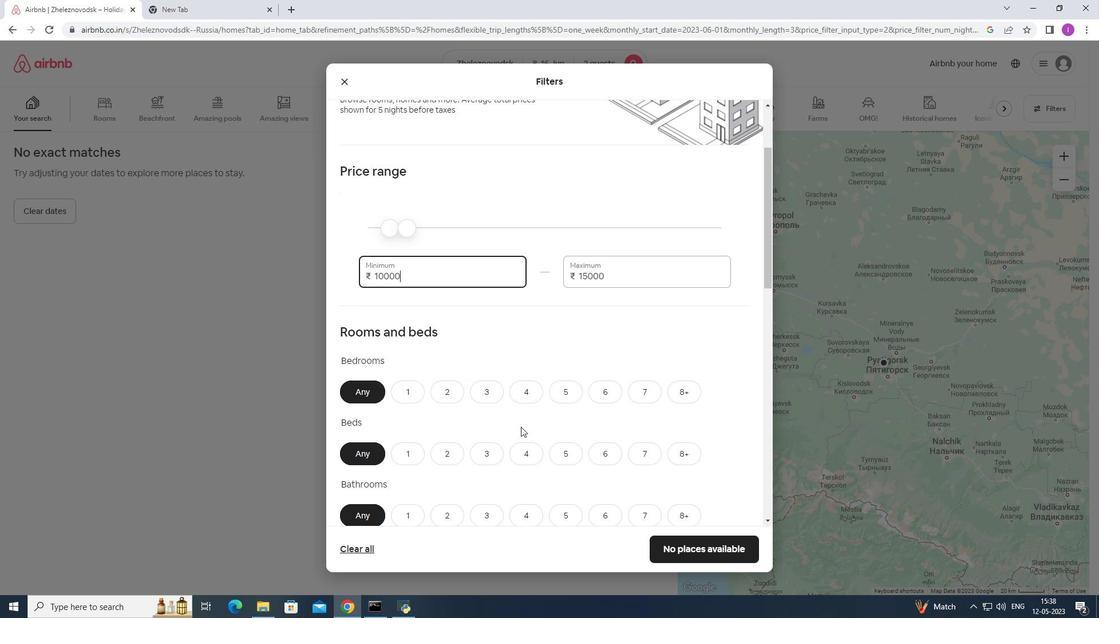 
Action: Mouse scrolled (522, 424) with delta (0, 0)
Screenshot: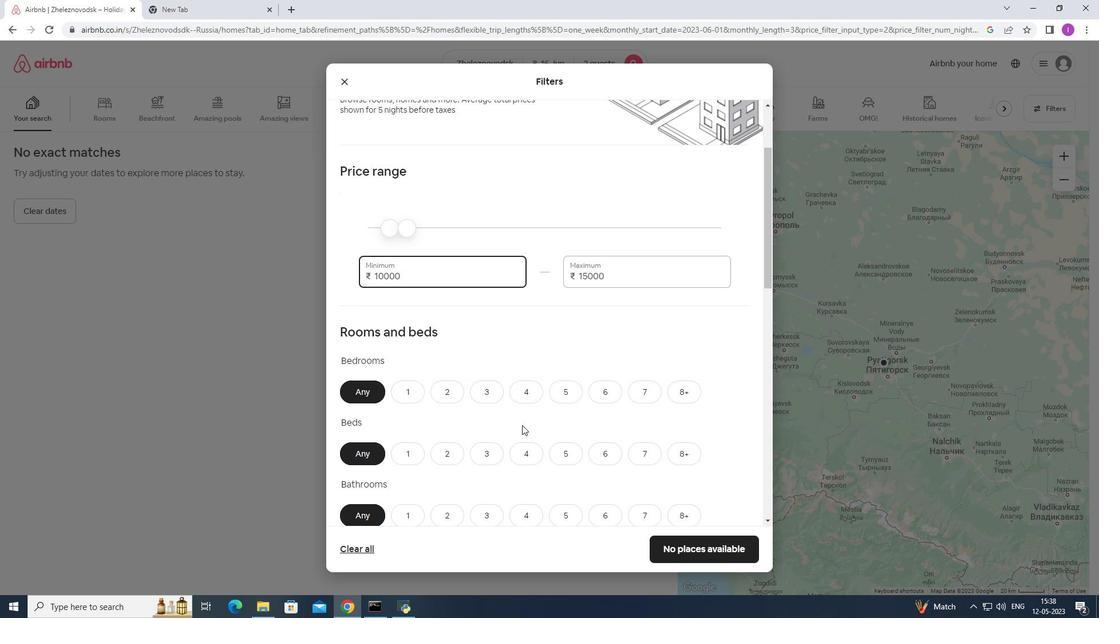 
Action: Mouse moved to (541, 407)
Screenshot: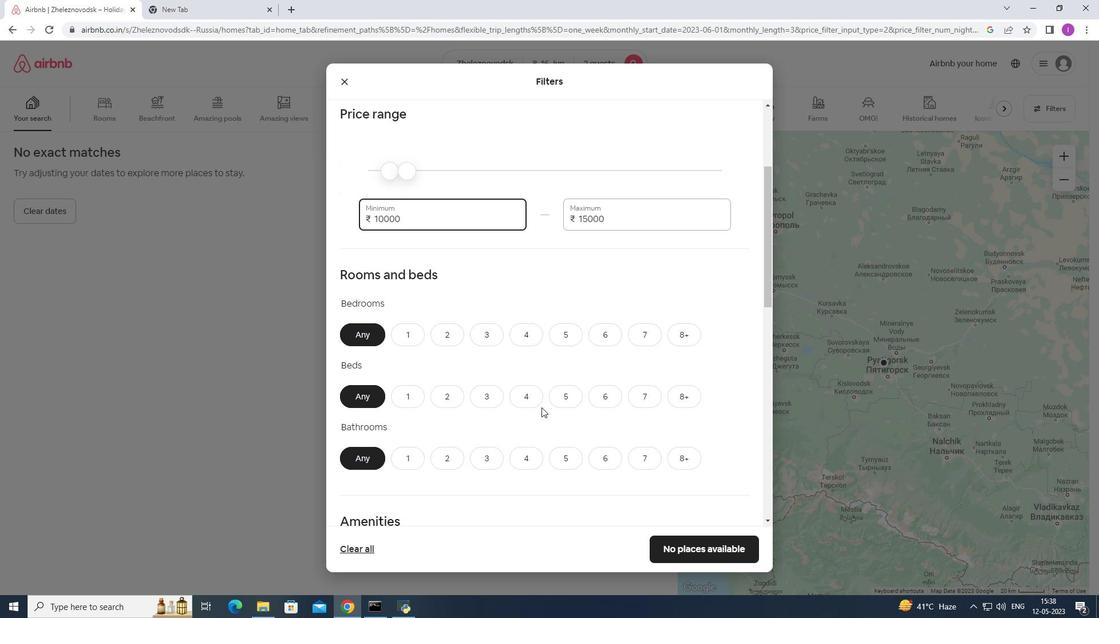 
Action: Mouse scrolled (541, 406) with delta (0, 0)
Screenshot: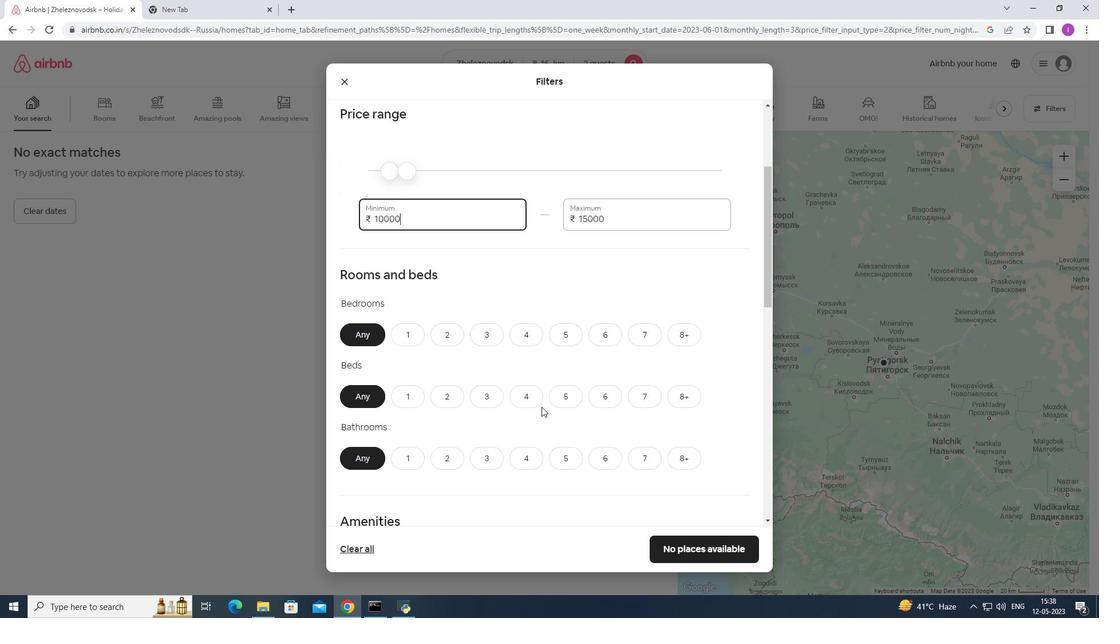 
Action: Mouse scrolled (541, 406) with delta (0, 0)
Screenshot: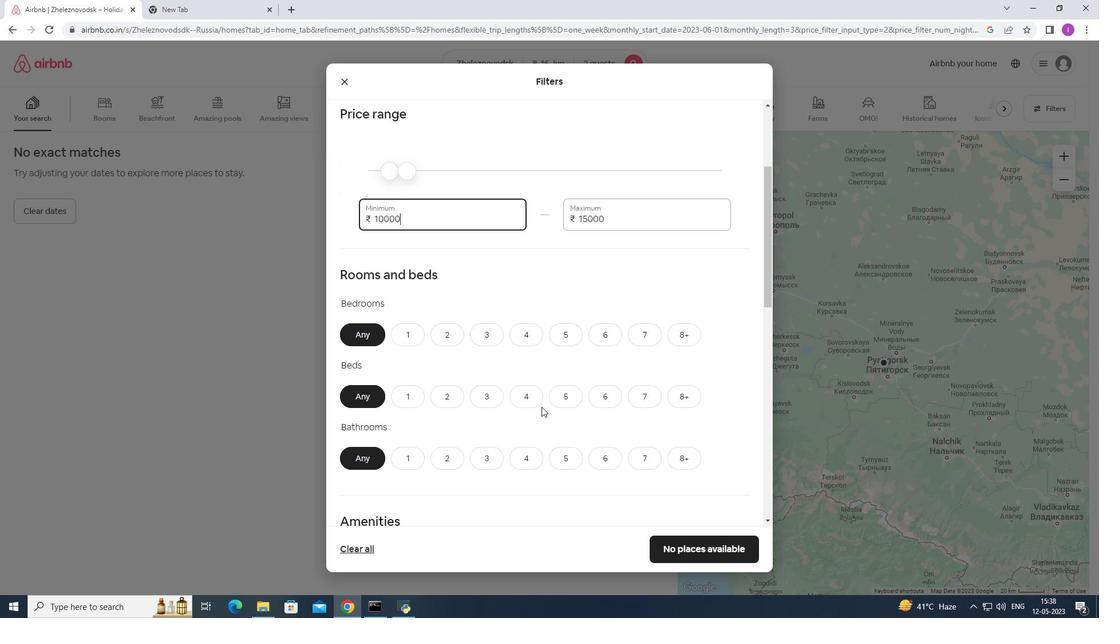 
Action: Mouse moved to (409, 225)
Screenshot: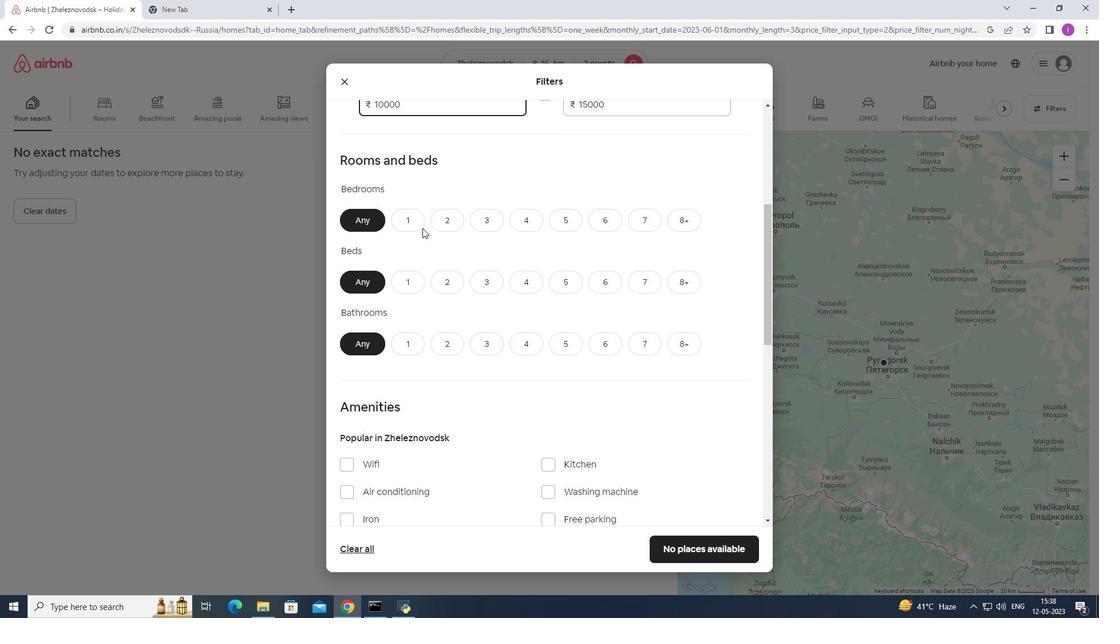 
Action: Mouse pressed left at (409, 225)
Screenshot: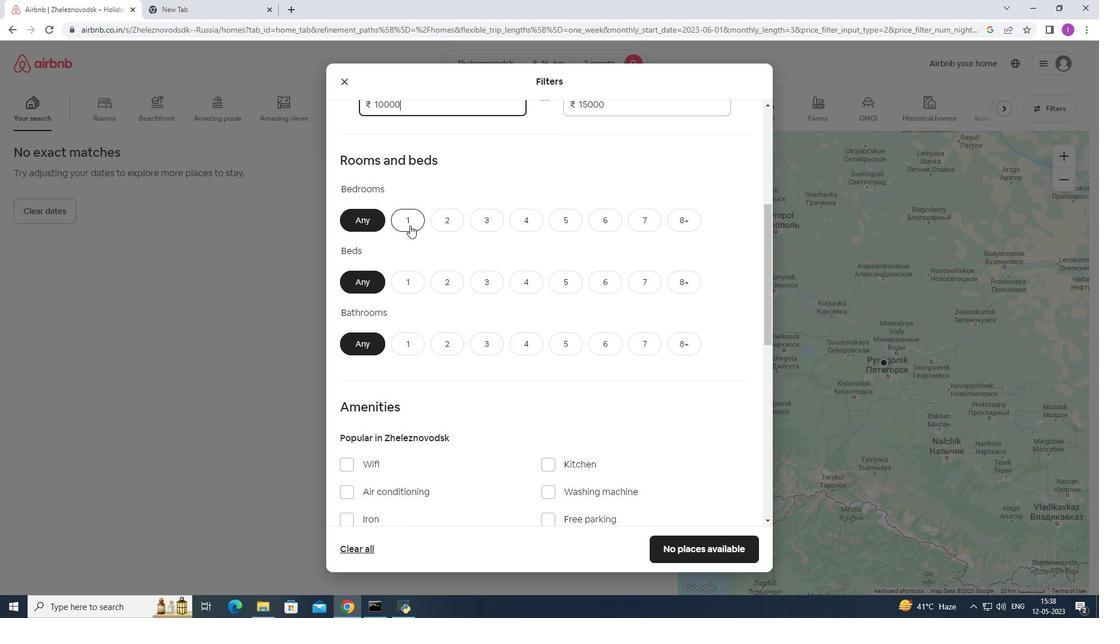
Action: Mouse moved to (409, 277)
Screenshot: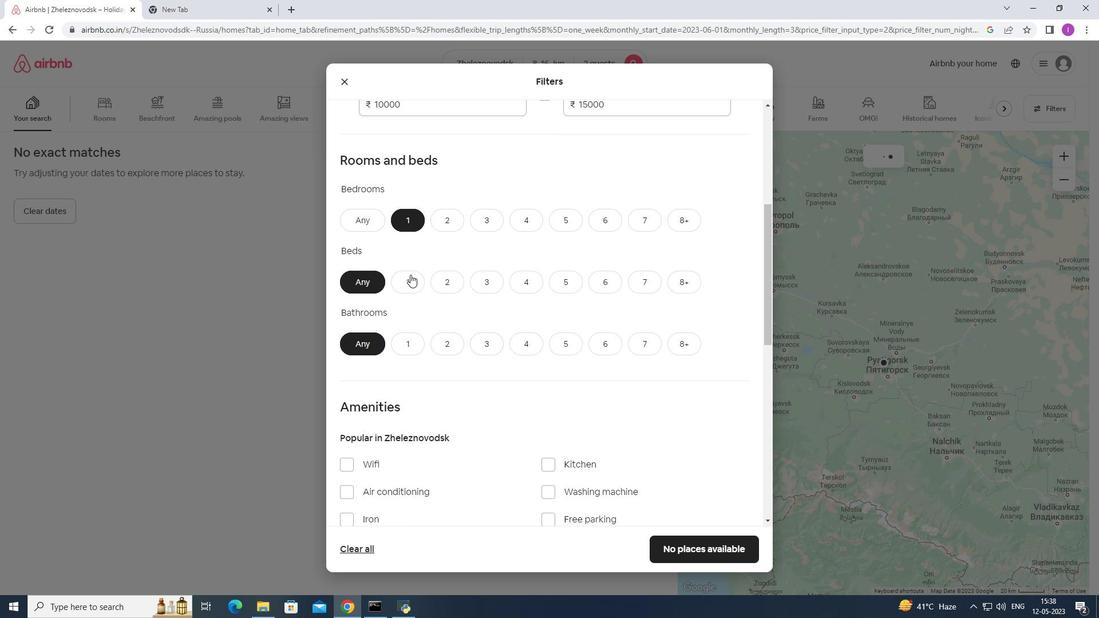 
Action: Mouse pressed left at (409, 277)
Screenshot: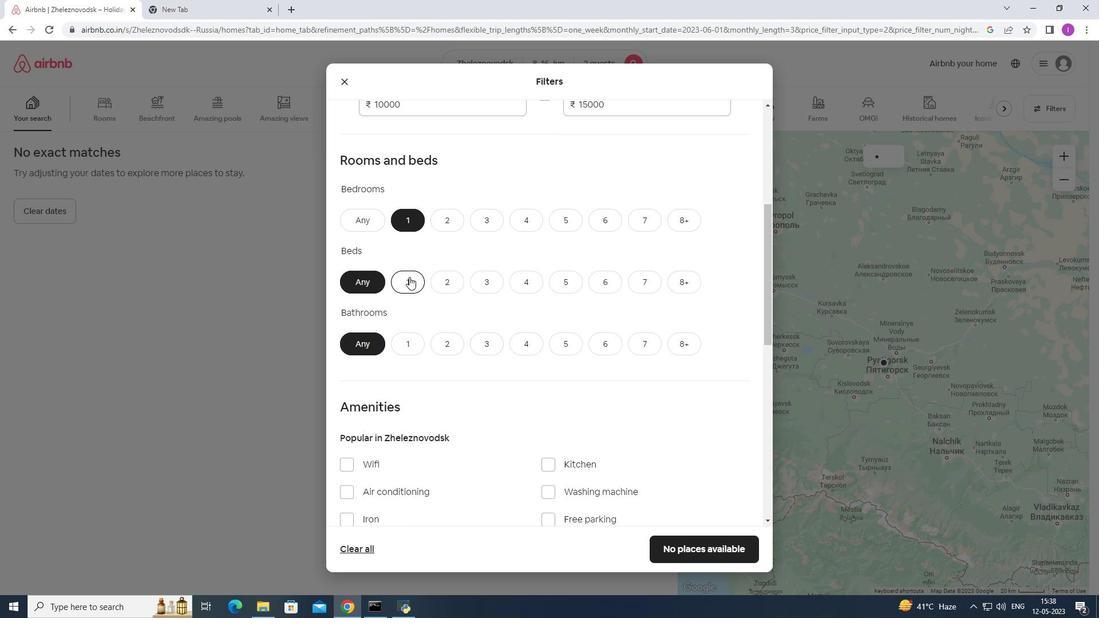 
Action: Mouse moved to (413, 336)
Screenshot: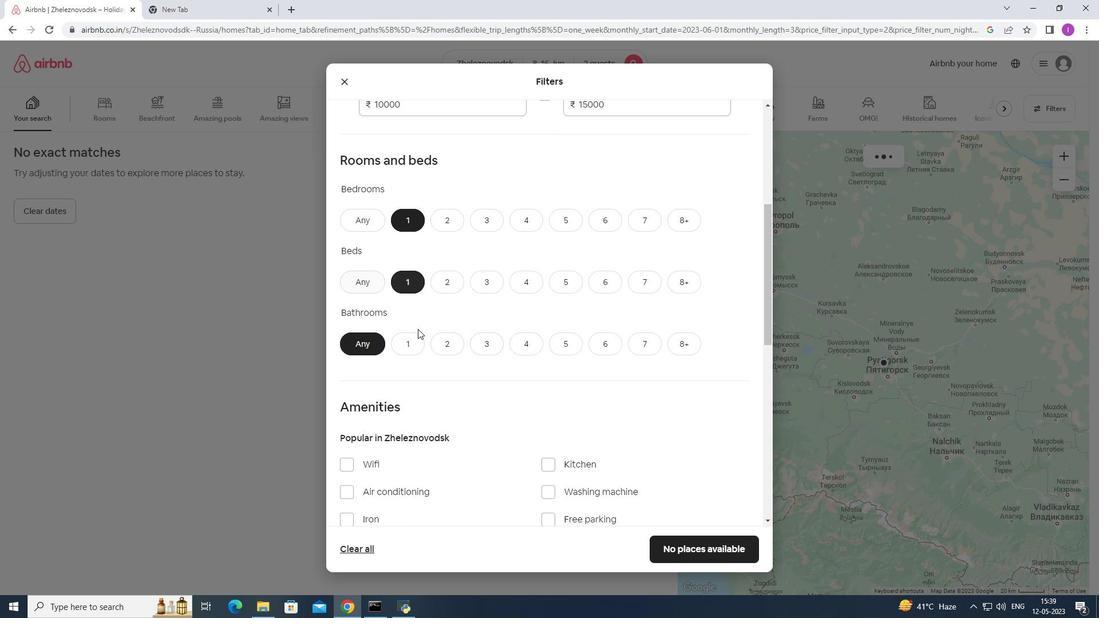 
Action: Mouse pressed left at (413, 336)
Screenshot: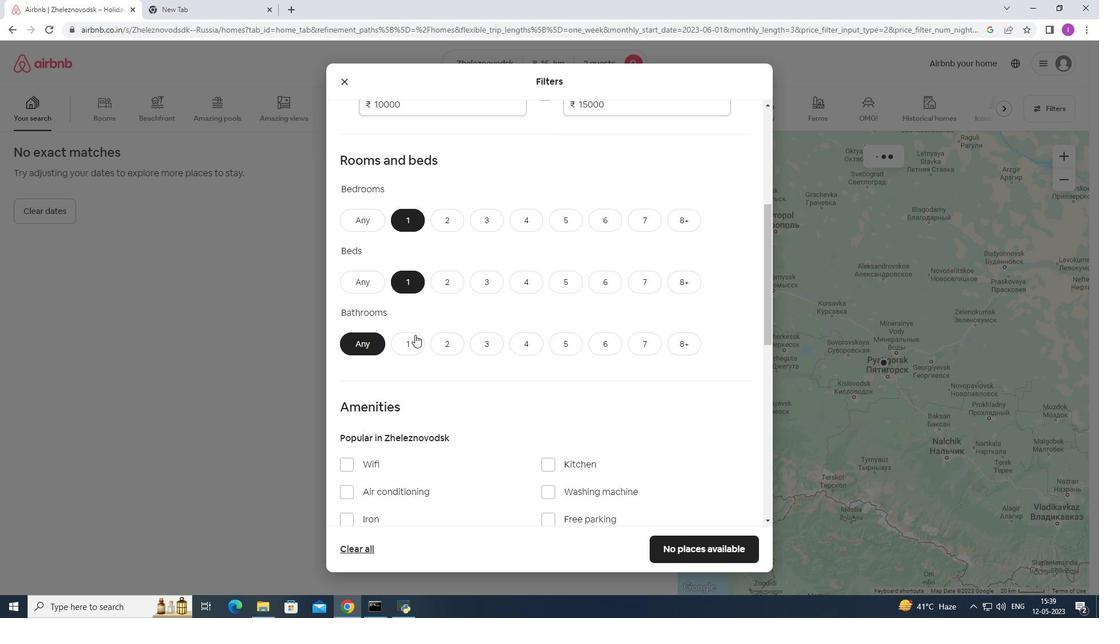 
Action: Mouse moved to (417, 333)
Screenshot: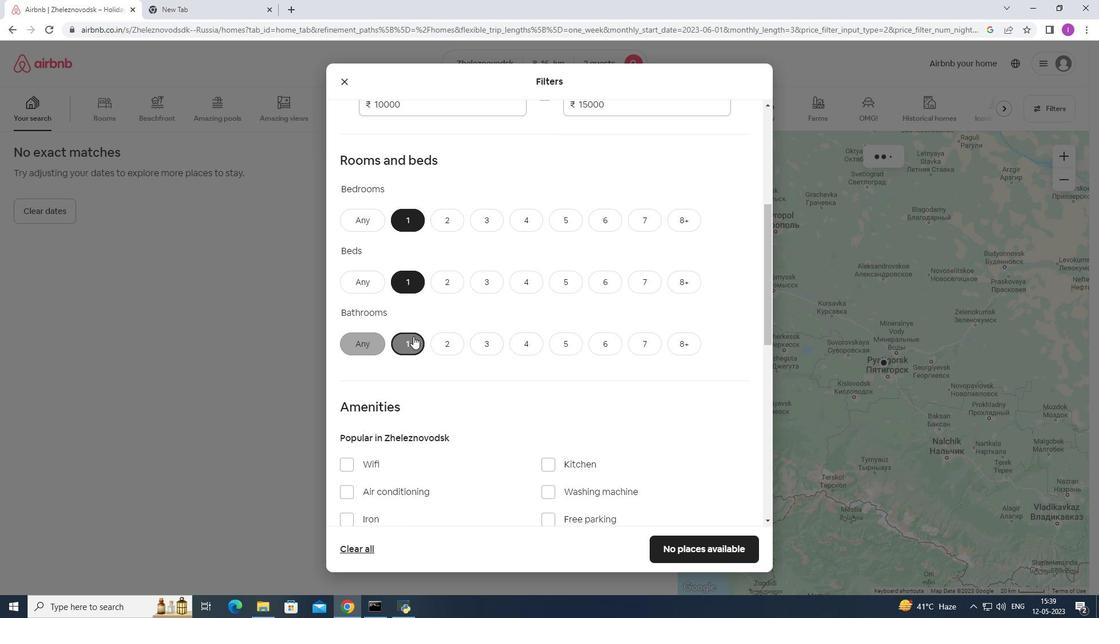 
Action: Mouse scrolled (417, 332) with delta (0, 0)
Screenshot: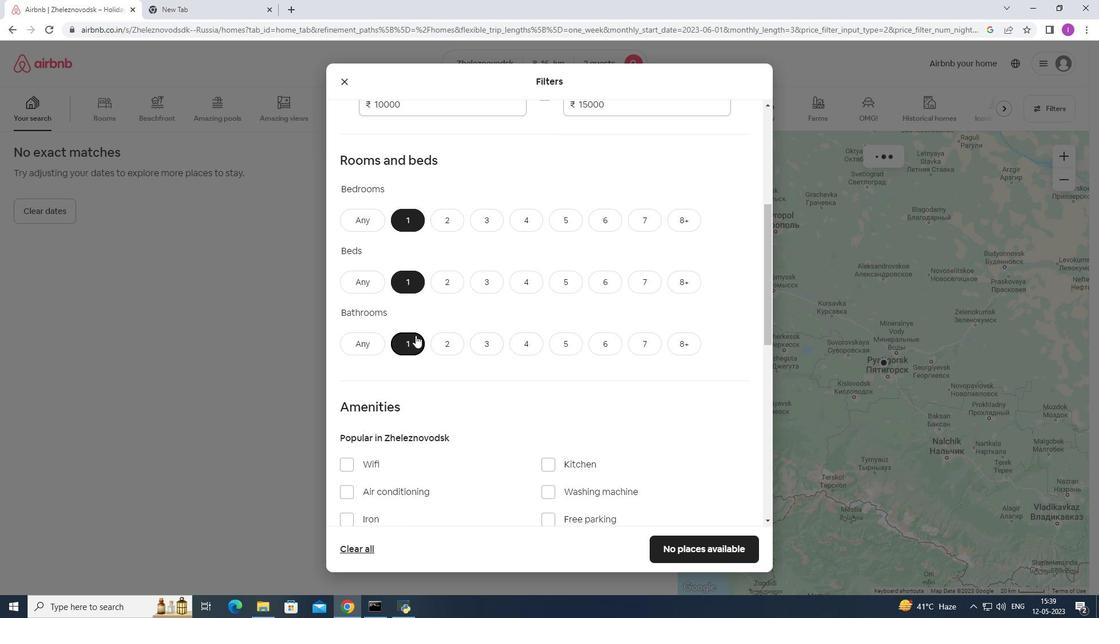 
Action: Mouse scrolled (417, 332) with delta (0, 0)
Screenshot: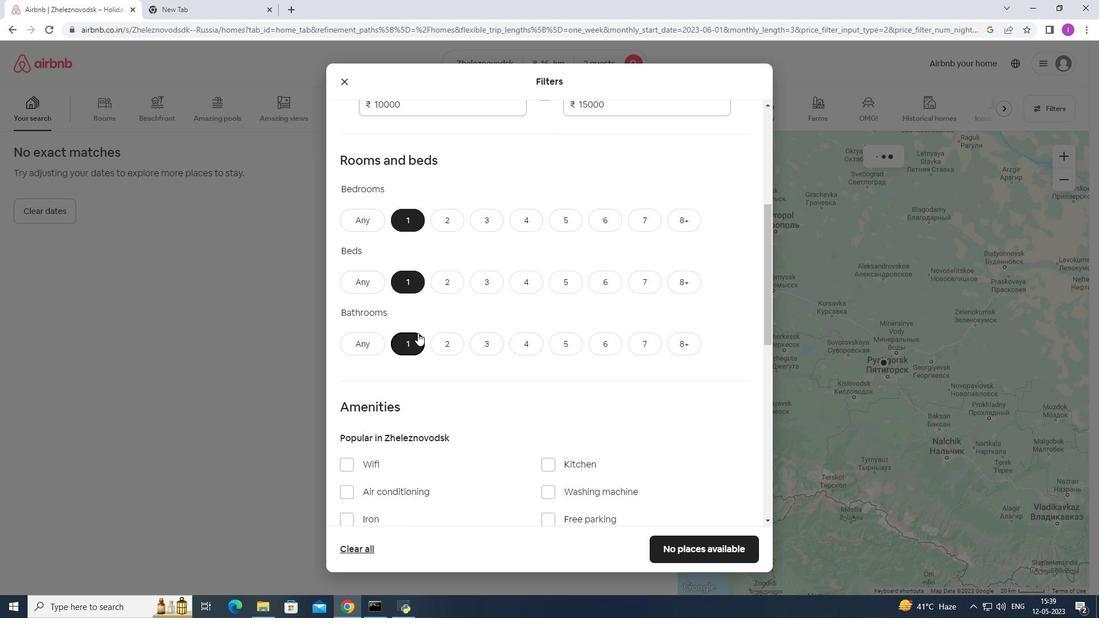 
Action: Mouse scrolled (417, 332) with delta (0, 0)
Screenshot: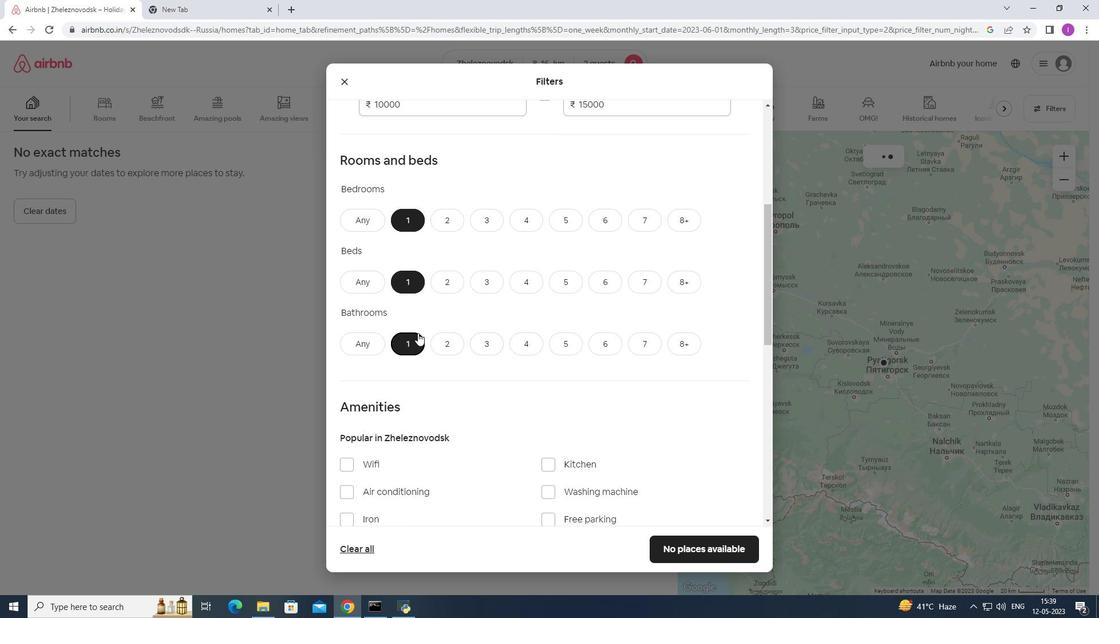 
Action: Mouse scrolled (417, 332) with delta (0, 0)
Screenshot: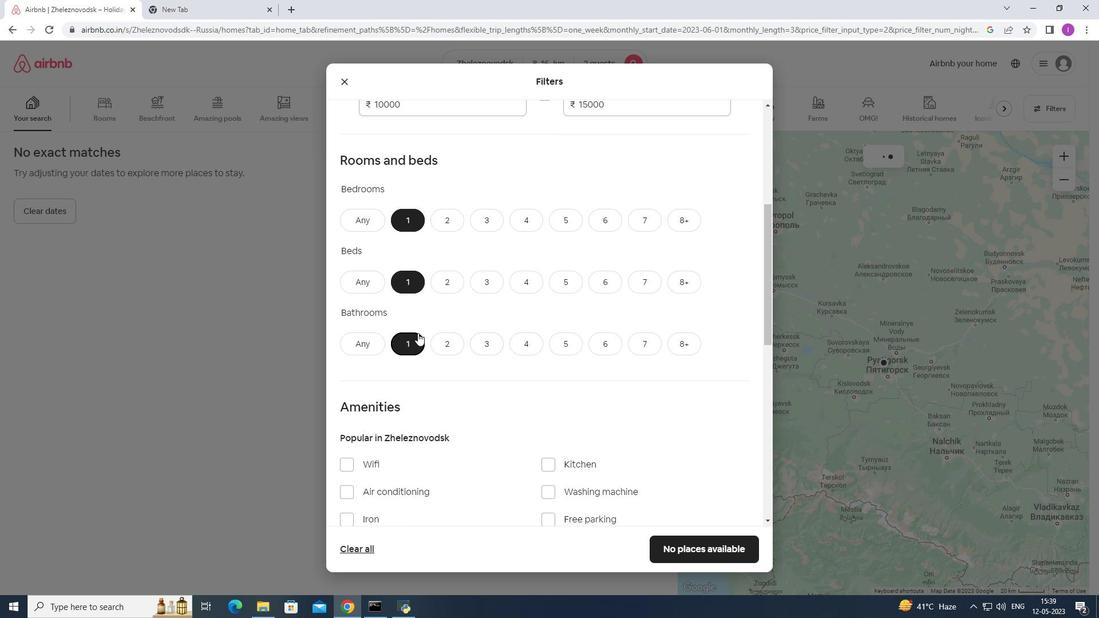 
Action: Mouse moved to (345, 237)
Screenshot: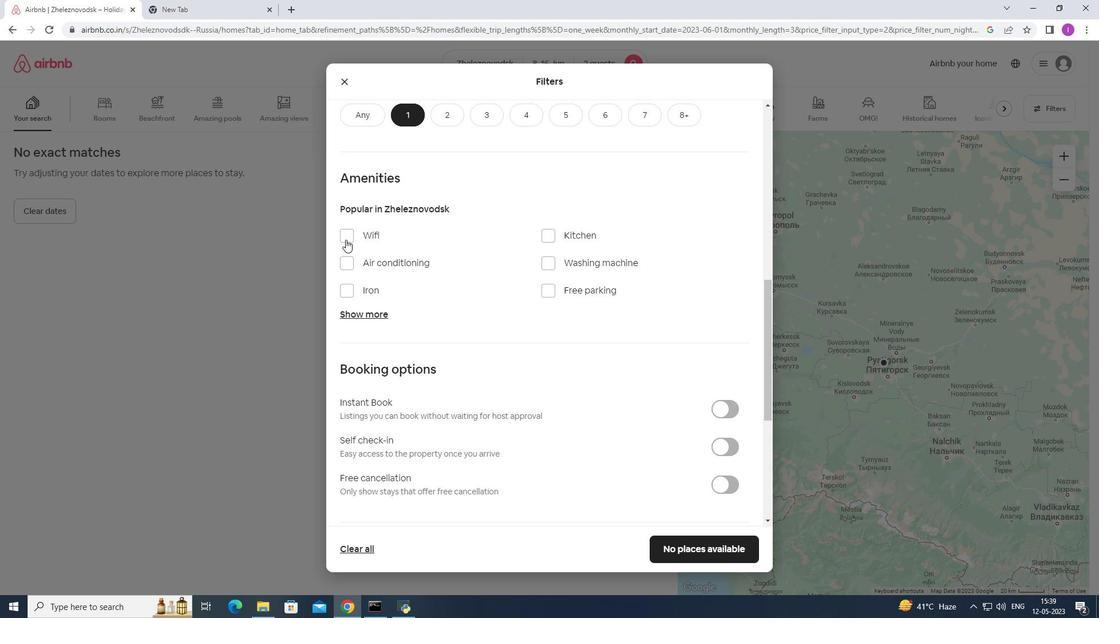 
Action: Mouse scrolled (345, 236) with delta (0, 0)
Screenshot: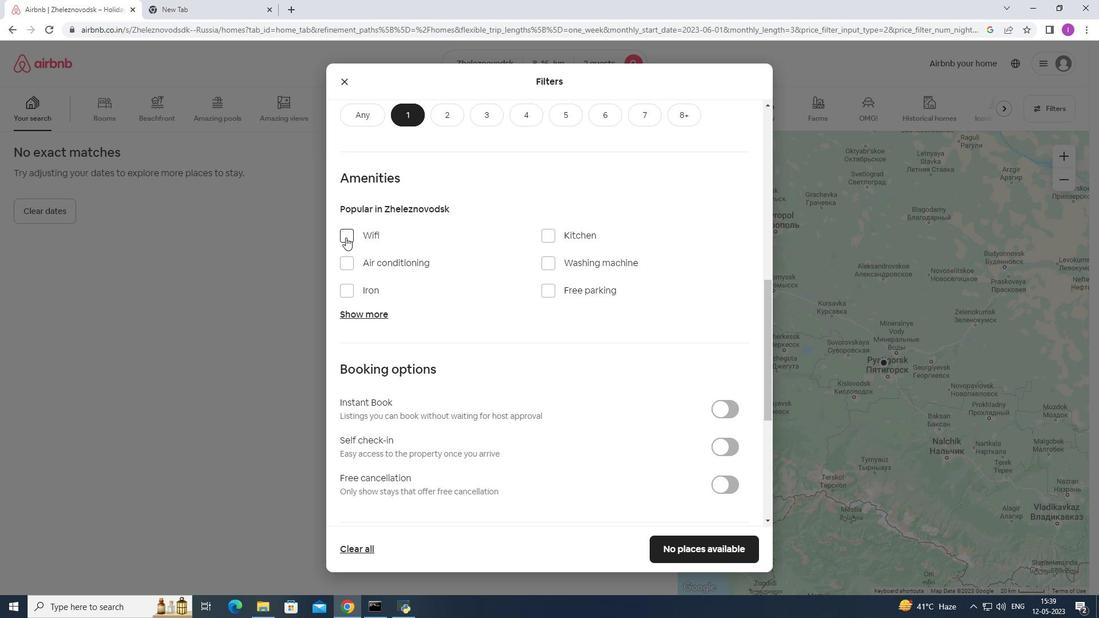 
Action: Mouse moved to (374, 246)
Screenshot: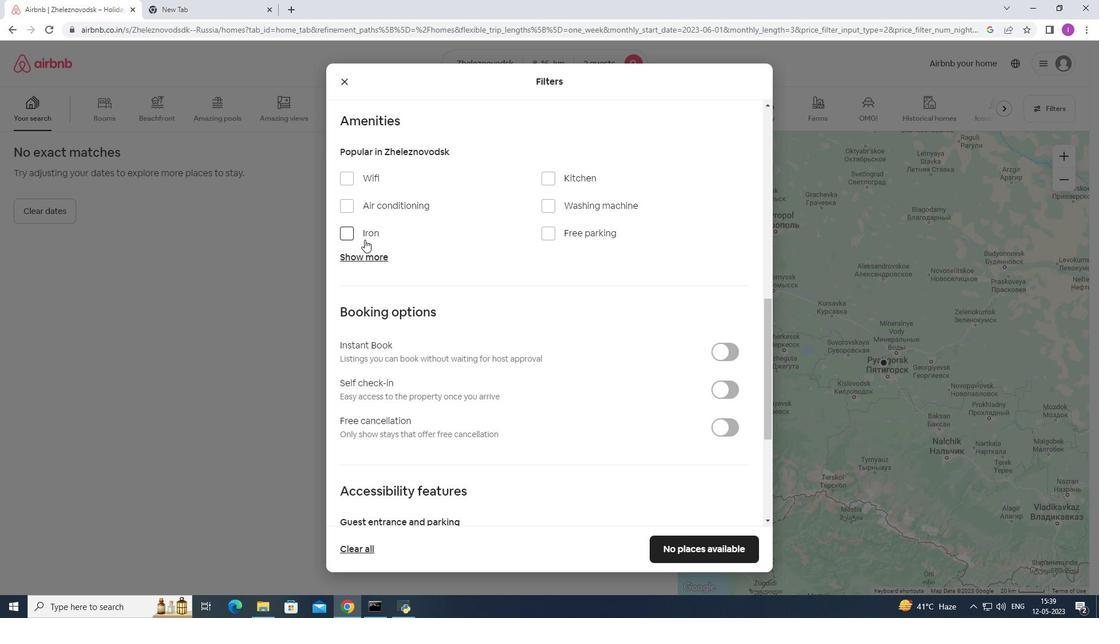 
Action: Mouse scrolled (374, 245) with delta (0, 0)
Screenshot: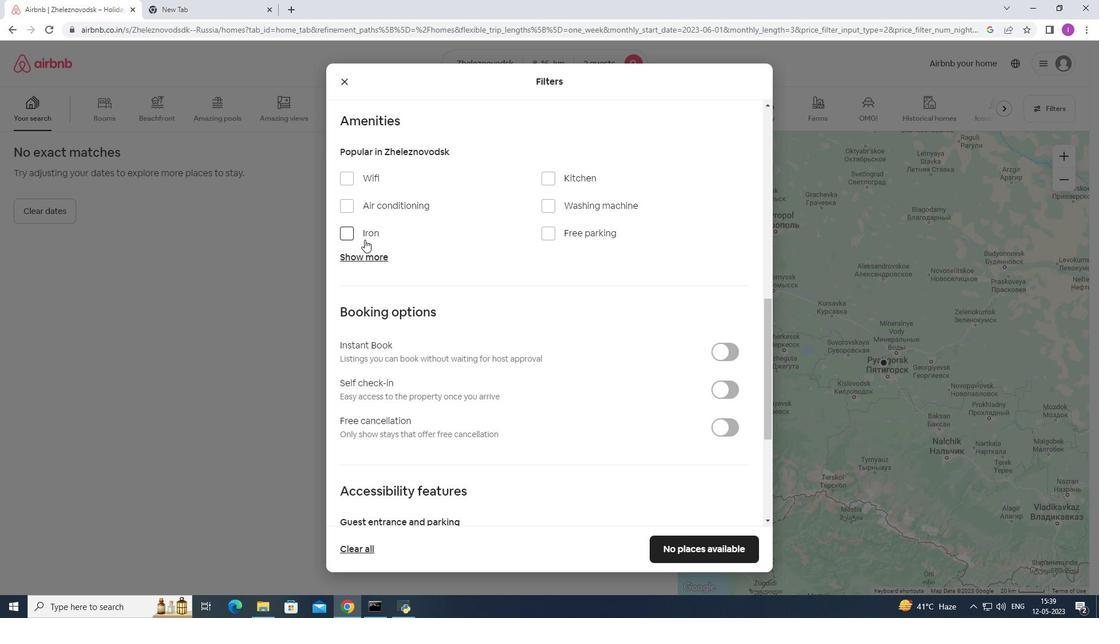 
Action: Mouse moved to (388, 251)
Screenshot: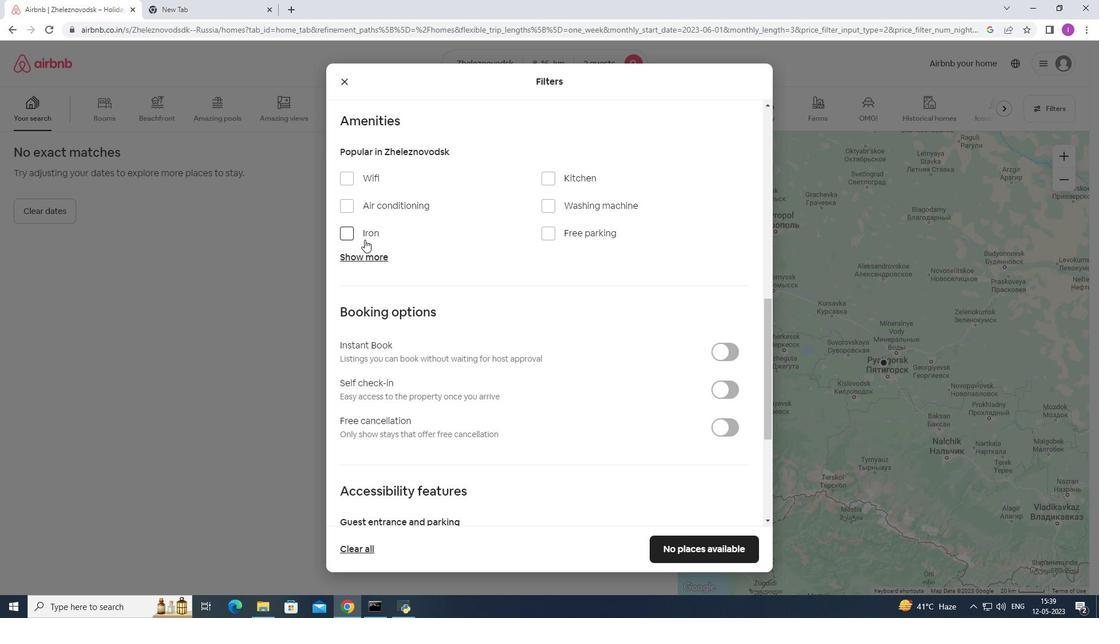 
Action: Mouse scrolled (388, 250) with delta (0, 0)
Screenshot: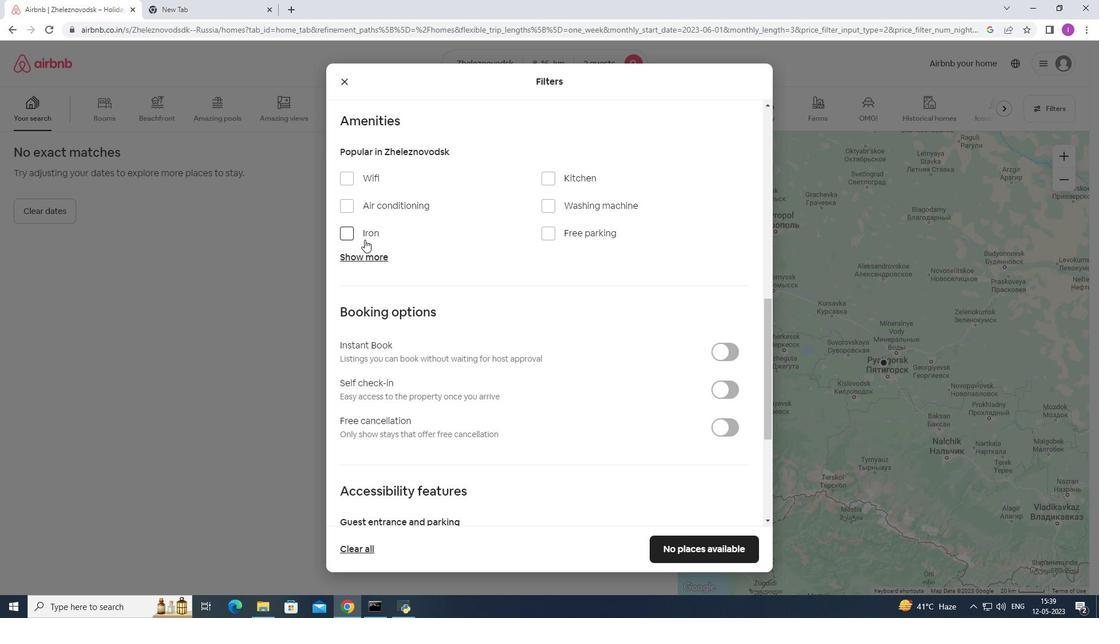 
Action: Mouse moved to (396, 253)
Screenshot: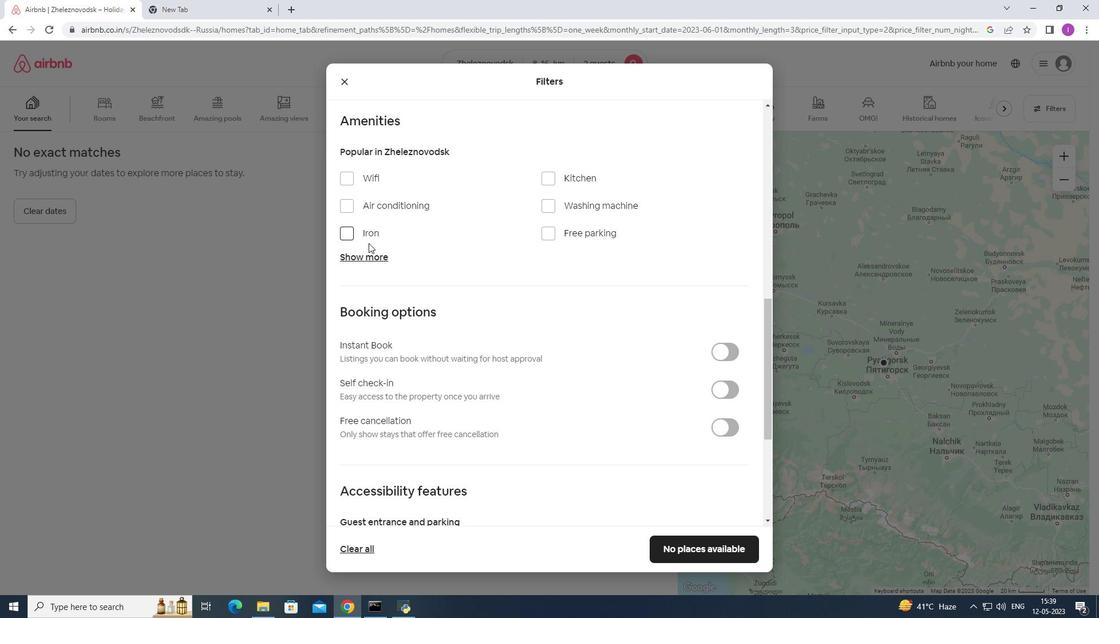 
Action: Mouse scrolled (396, 252) with delta (0, 0)
Screenshot: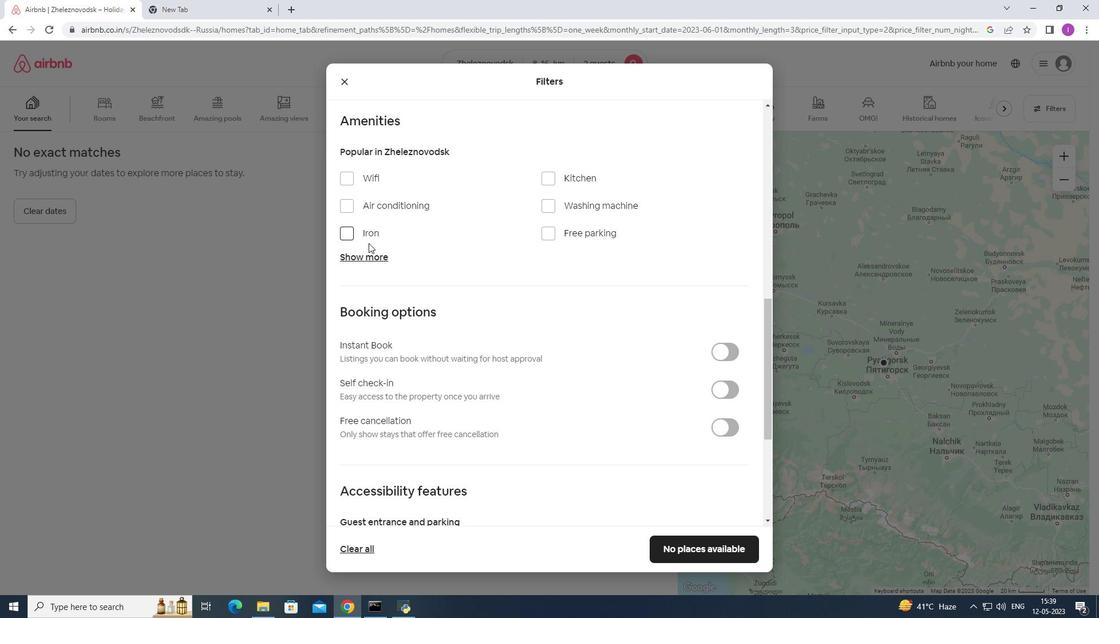 
Action: Mouse moved to (722, 214)
Screenshot: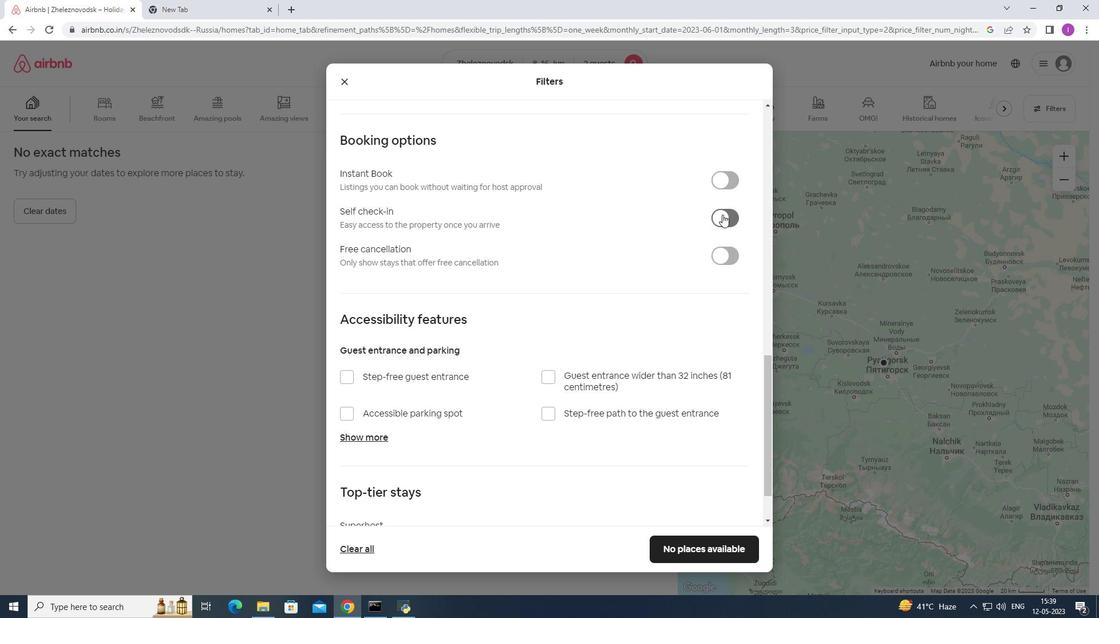 
Action: Mouse pressed left at (722, 214)
Screenshot: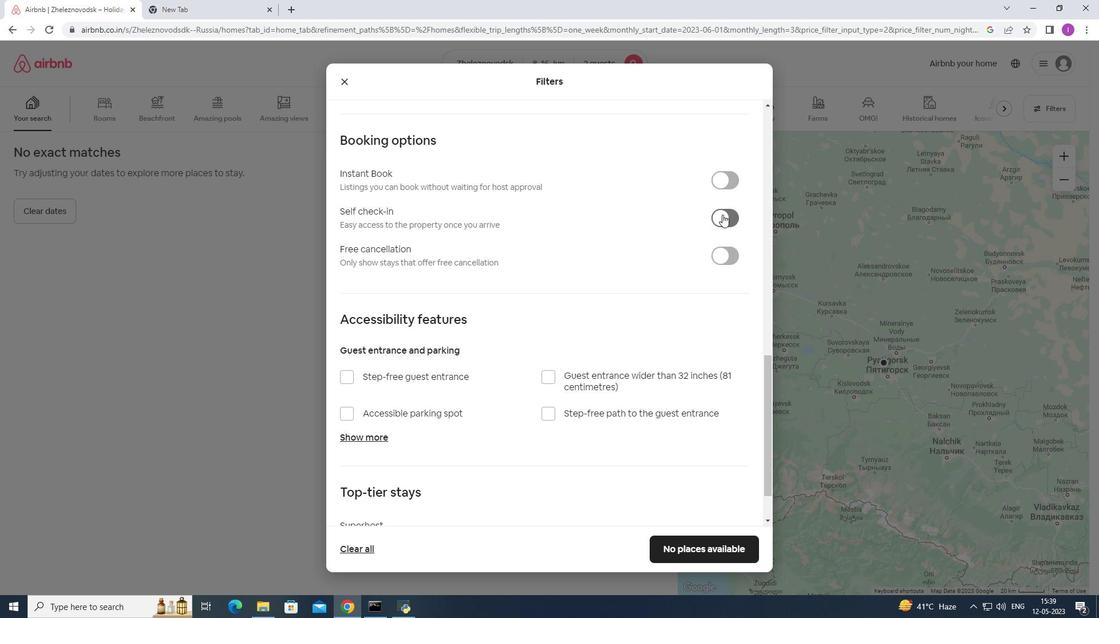 
Action: Mouse moved to (527, 381)
Screenshot: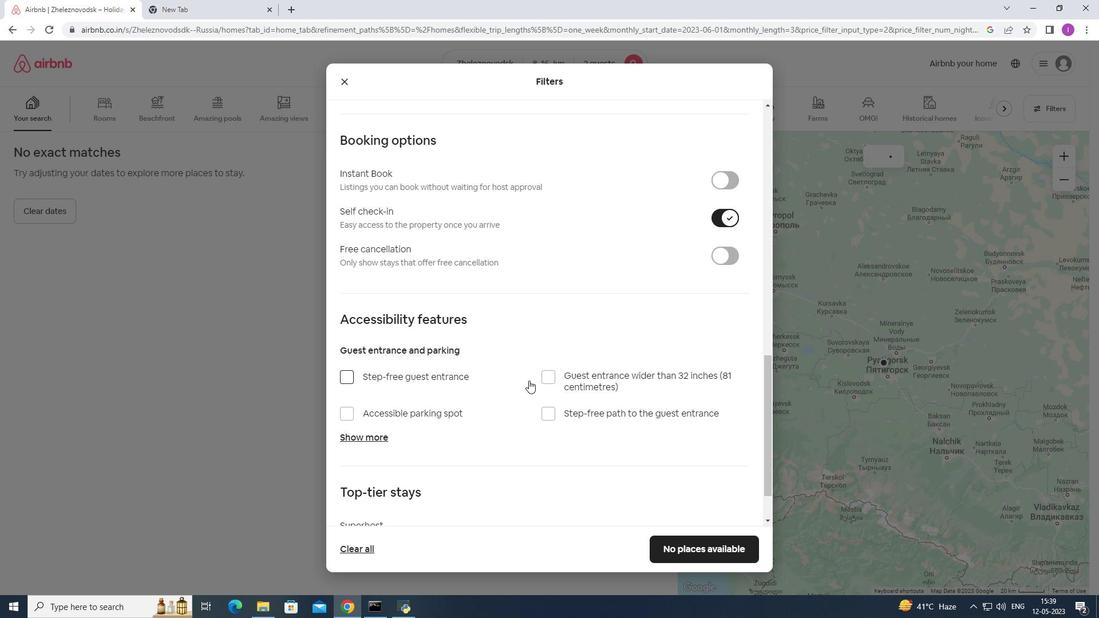 
Action: Mouse scrolled (527, 380) with delta (0, 0)
Screenshot: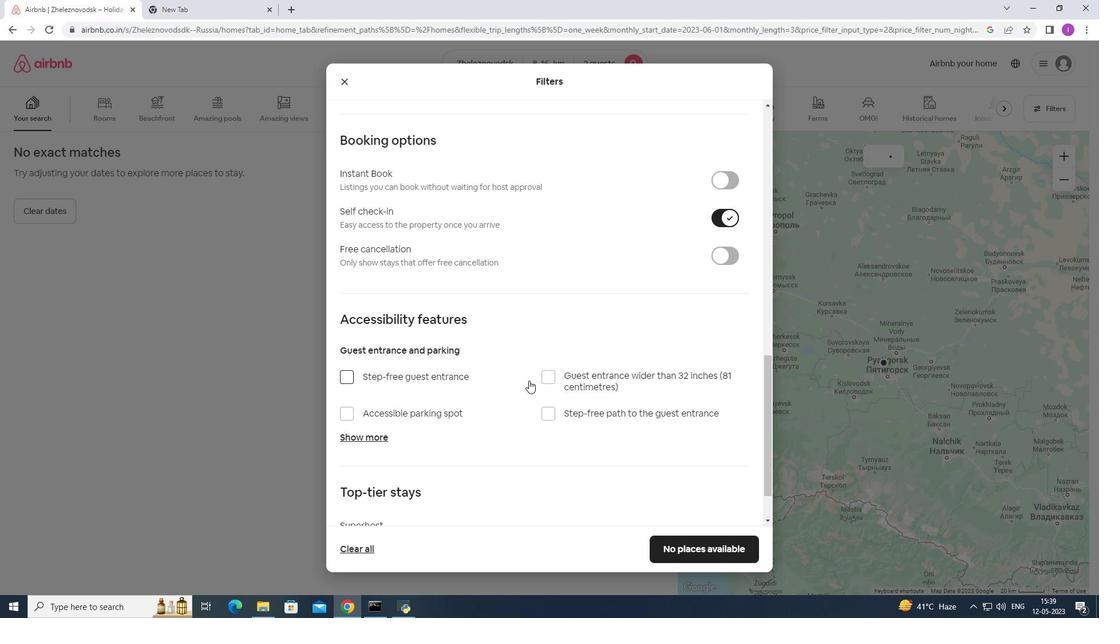 
Action: Mouse scrolled (527, 380) with delta (0, 0)
Screenshot: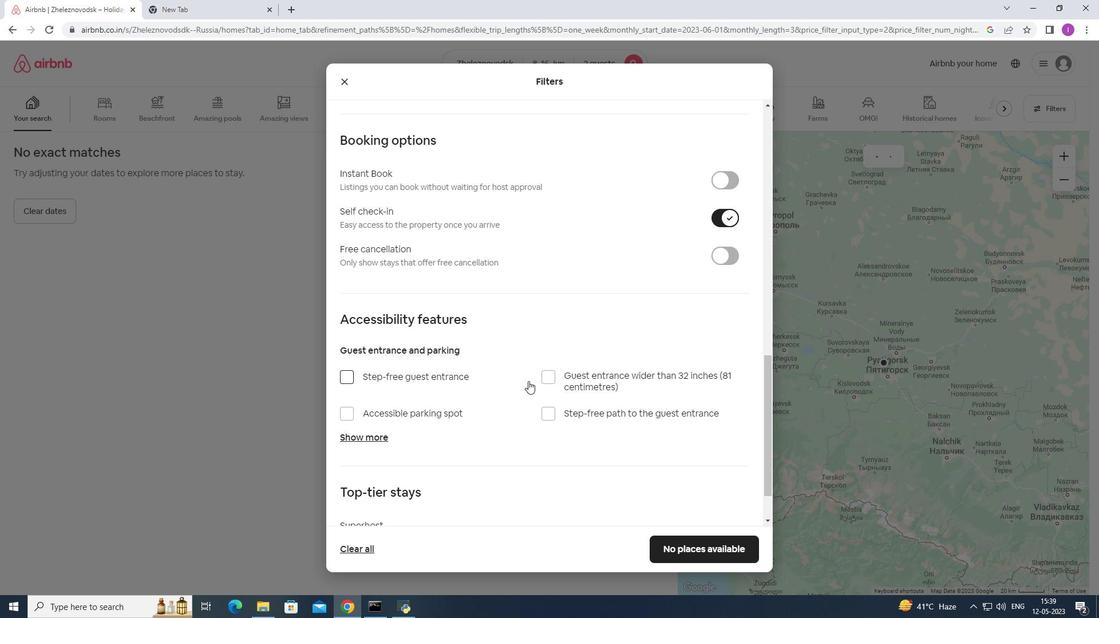 
Action: Mouse scrolled (527, 380) with delta (0, 0)
Screenshot: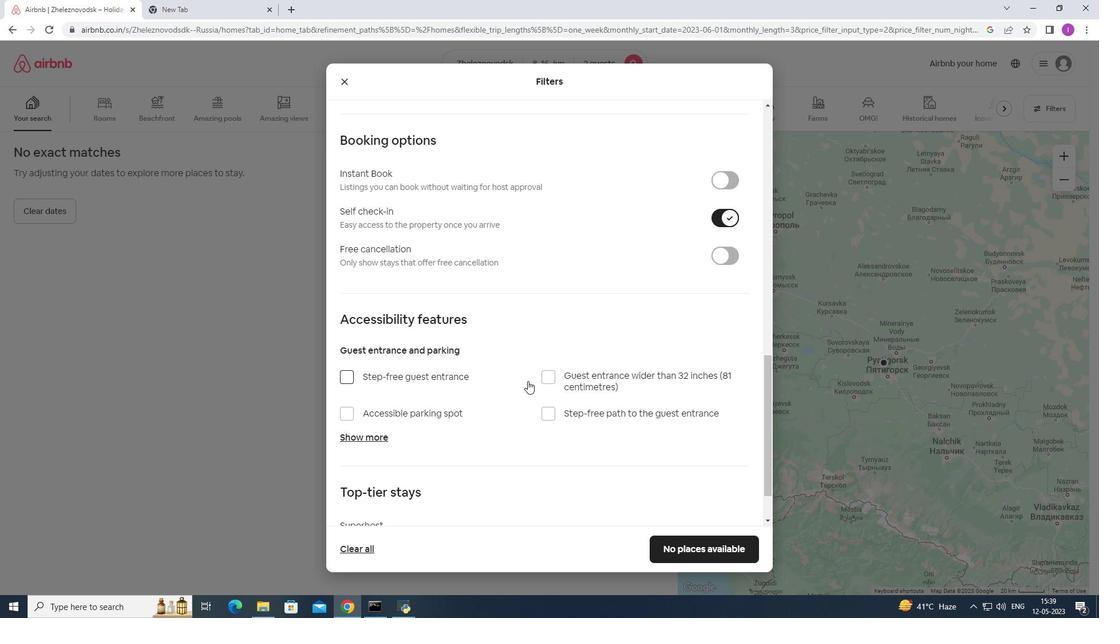 
Action: Mouse scrolled (527, 380) with delta (0, 0)
Screenshot: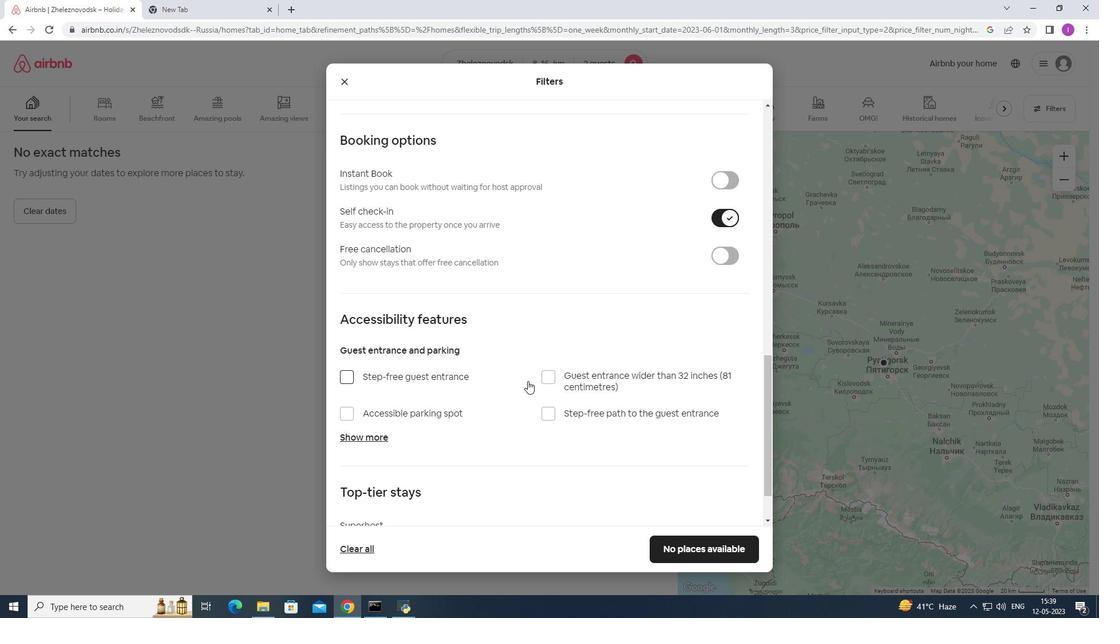 
Action: Mouse moved to (525, 382)
Screenshot: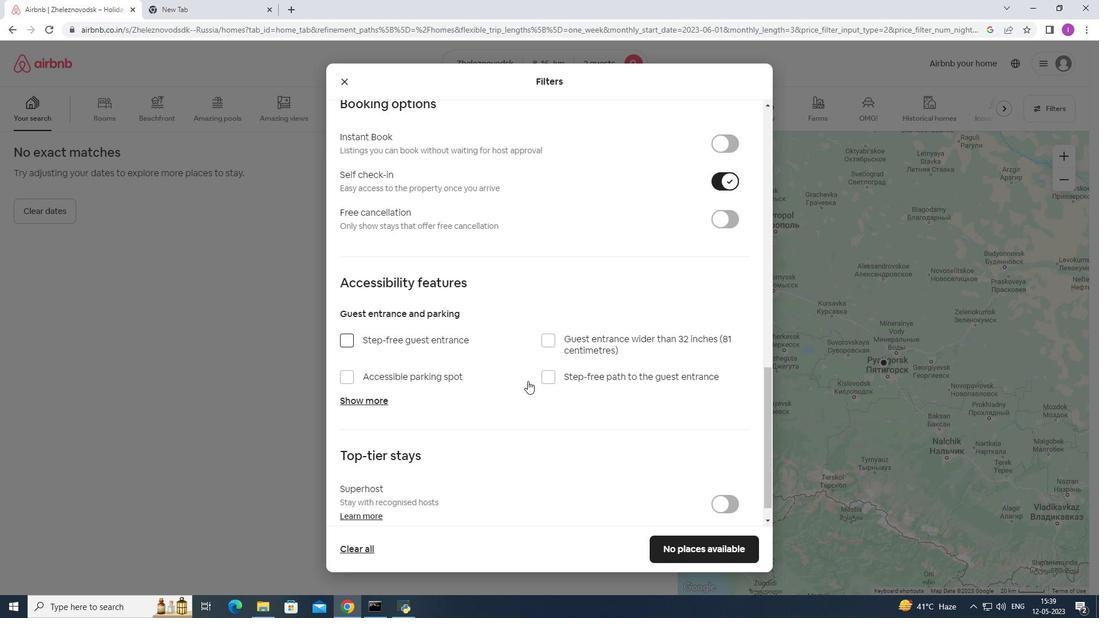 
Action: Mouse scrolled (525, 382) with delta (0, 0)
Screenshot: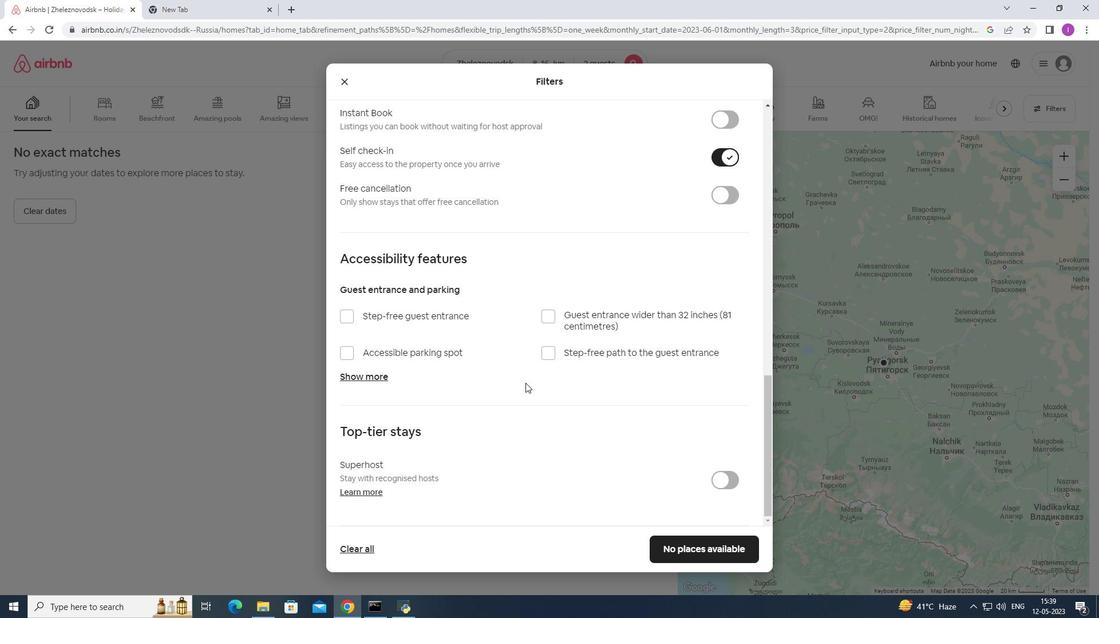 
Action: Mouse scrolled (525, 382) with delta (0, 0)
Screenshot: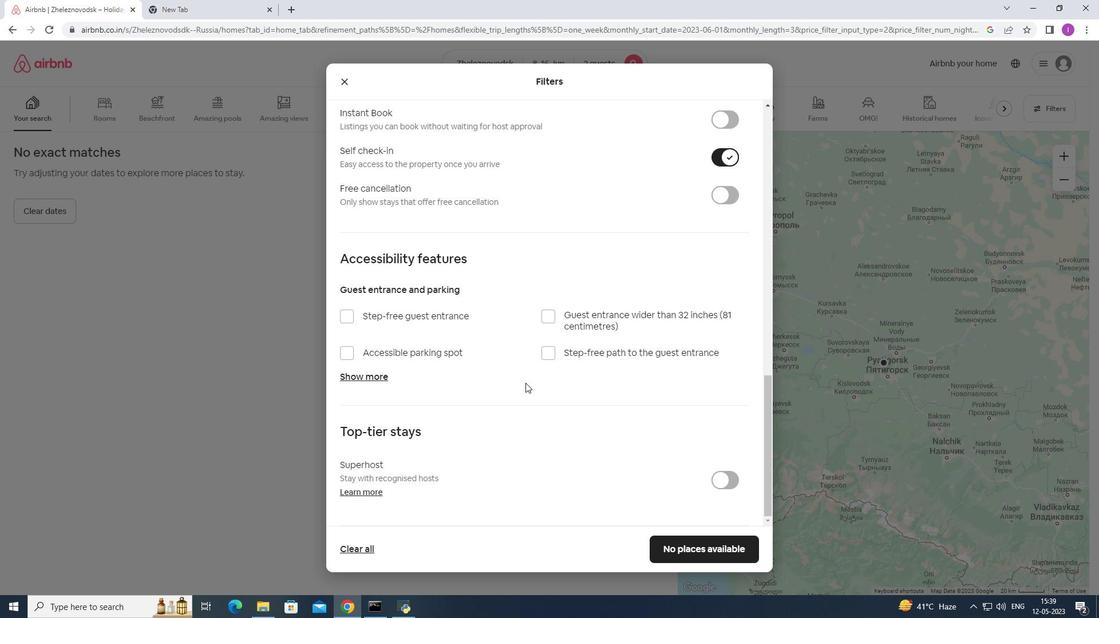 
Action: Mouse moved to (524, 385)
Screenshot: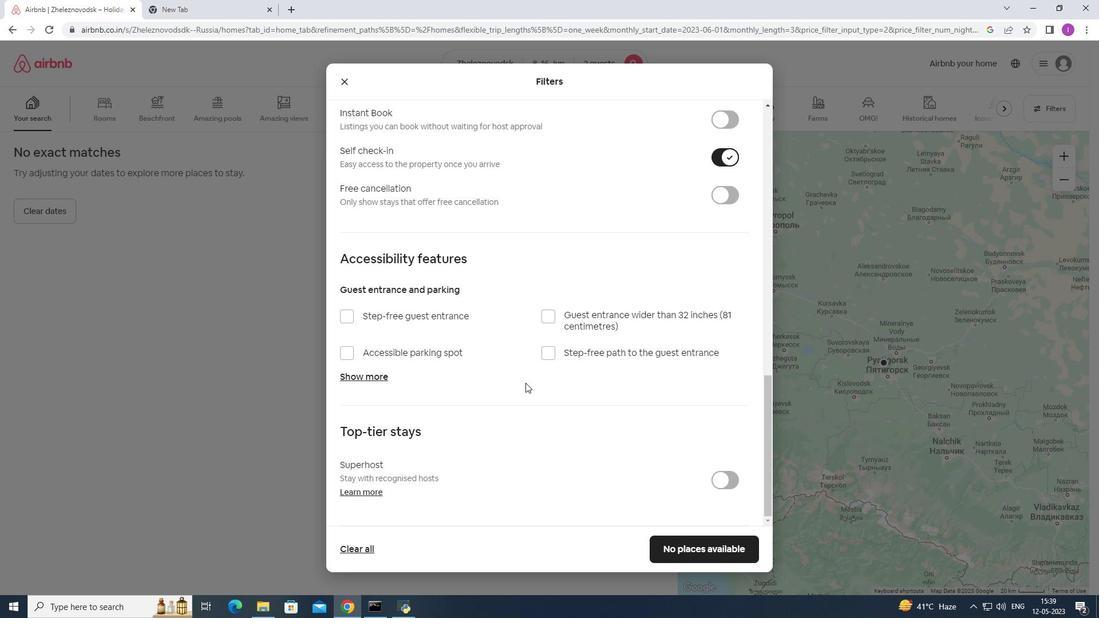 
Action: Mouse scrolled (524, 384) with delta (0, 0)
Screenshot: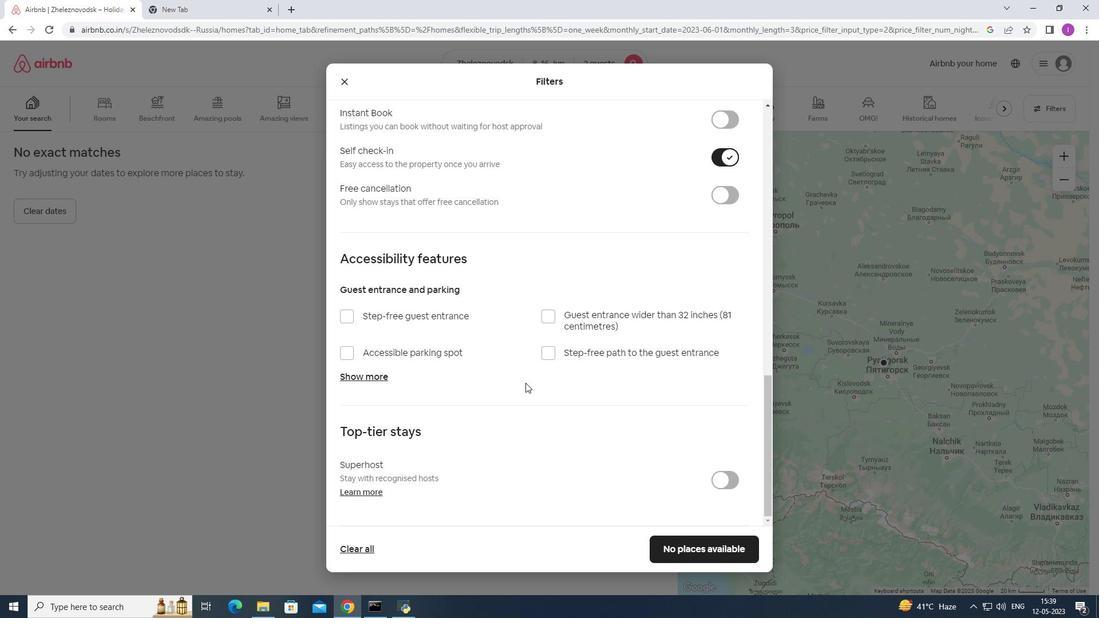 
Action: Mouse moved to (697, 542)
Screenshot: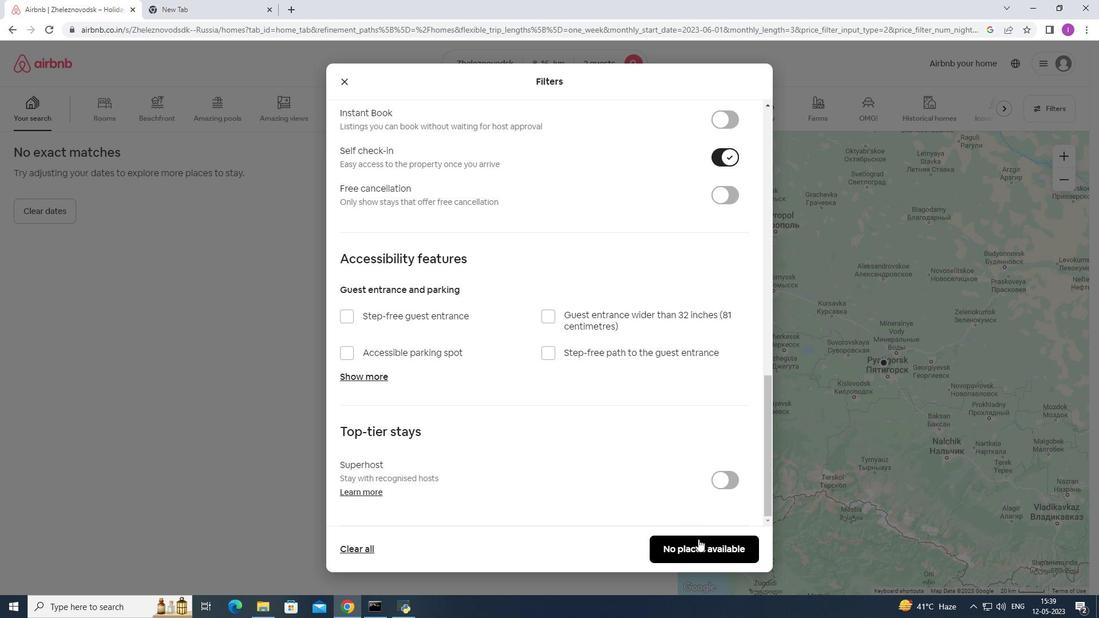 
Action: Mouse pressed left at (697, 542)
Screenshot: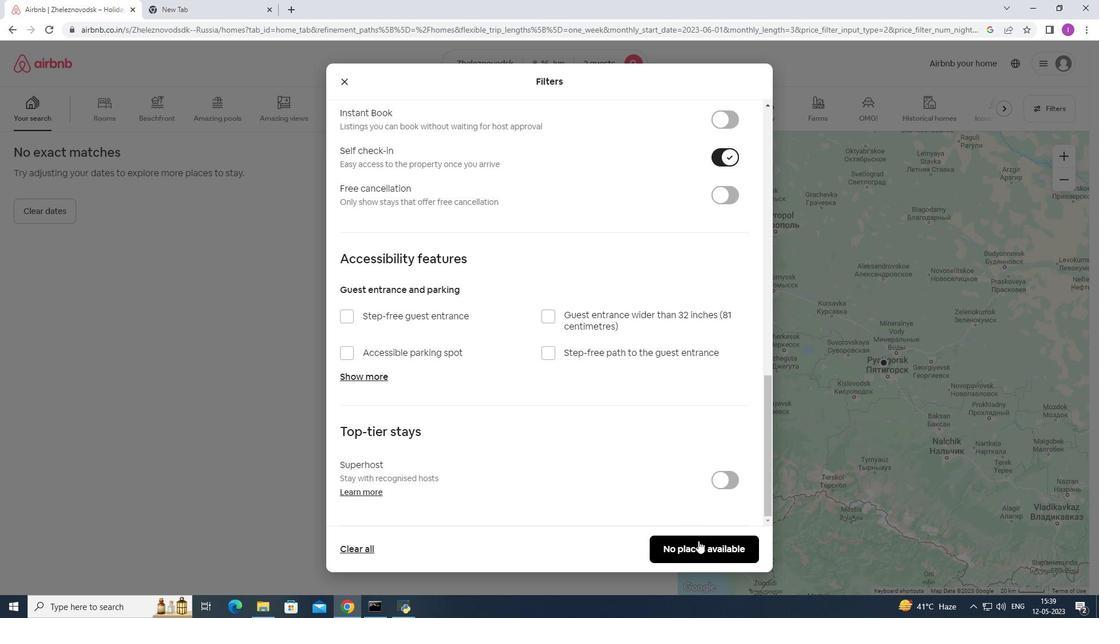 
Action: Mouse moved to (605, 510)
Screenshot: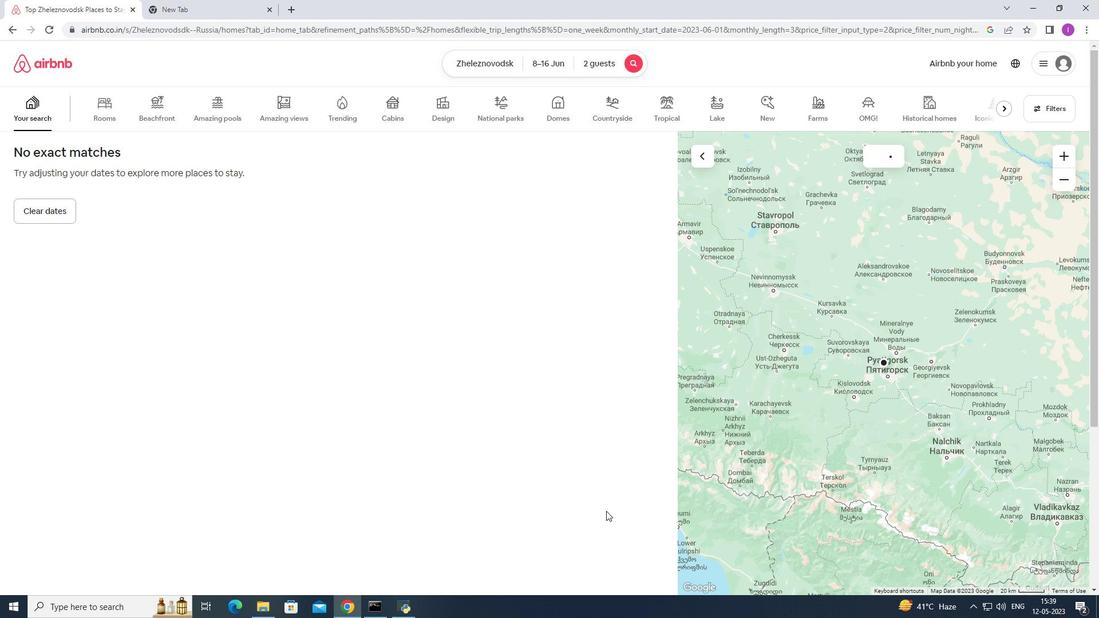 
